 Task: Add an event with the title Lunch and Learn: Effective Time Management and Productivity Strategies, date '2023/12/07', time 7:50 AM to 9:50 AMand add a description: We value the participation and input of all stakeholders, as their engagement is vital to the growth and sustainability of our organization. Join us at the Annual General Meeting and be part of the collaborative effort to shape our organization's future, celebrate achievements, and address challenges head-on. Together, we will continue to build a successful and thriving organization.Select event color  Lavender . Add location for the event as: 789 Thyssen-Bornemisza Museum, Madrid, Spain, logged in from the account softage.5@softage.netand send the event invitation to softage.10@softage.net and softage.3@softage.net. Set a reminder for the event Weekly on Sunday
Action: Mouse moved to (50, 123)
Screenshot: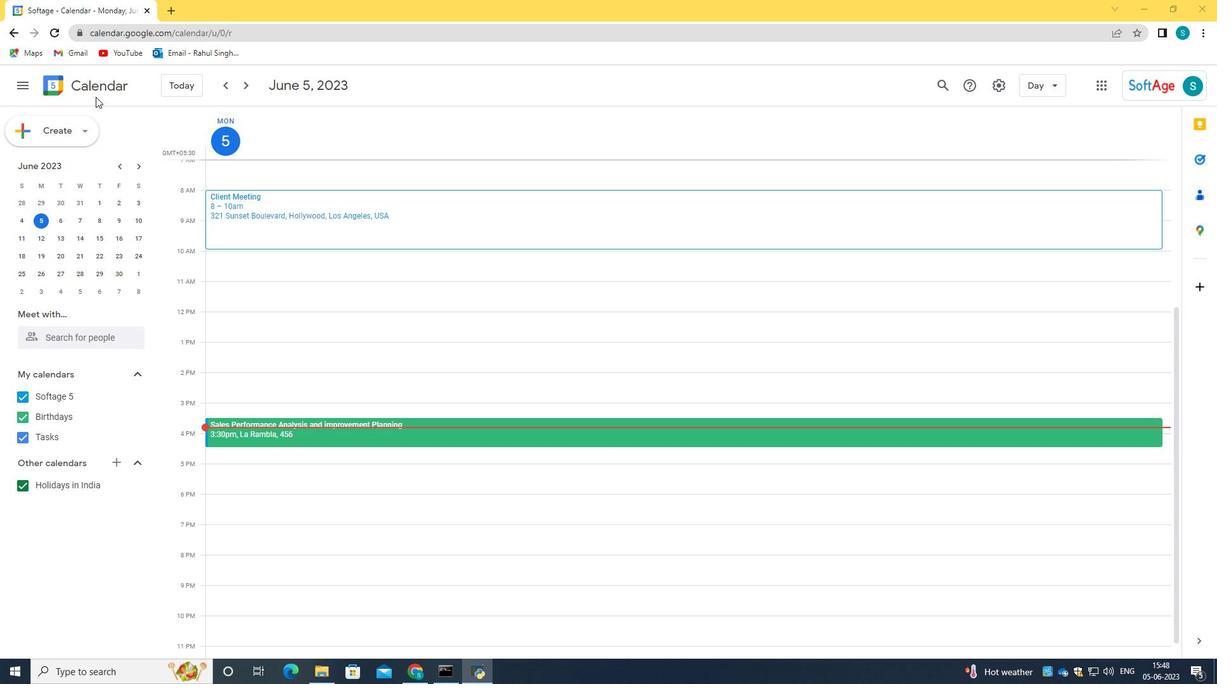 
Action: Mouse pressed left at (50, 123)
Screenshot: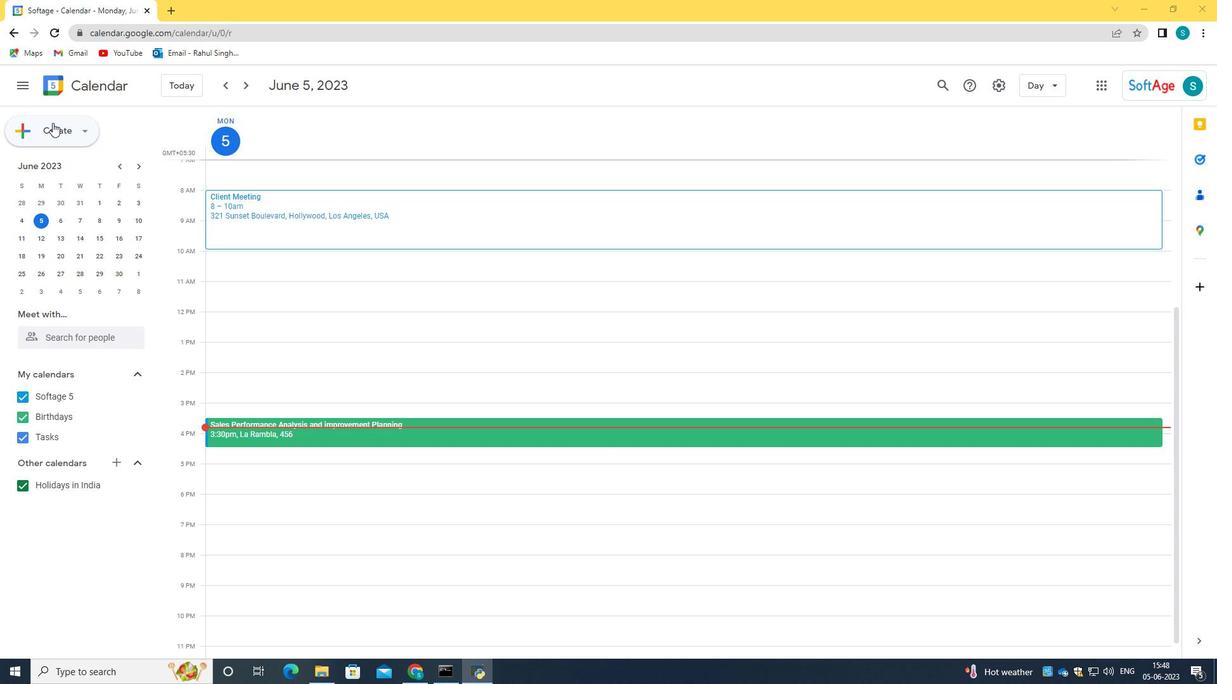 
Action: Mouse moved to (67, 160)
Screenshot: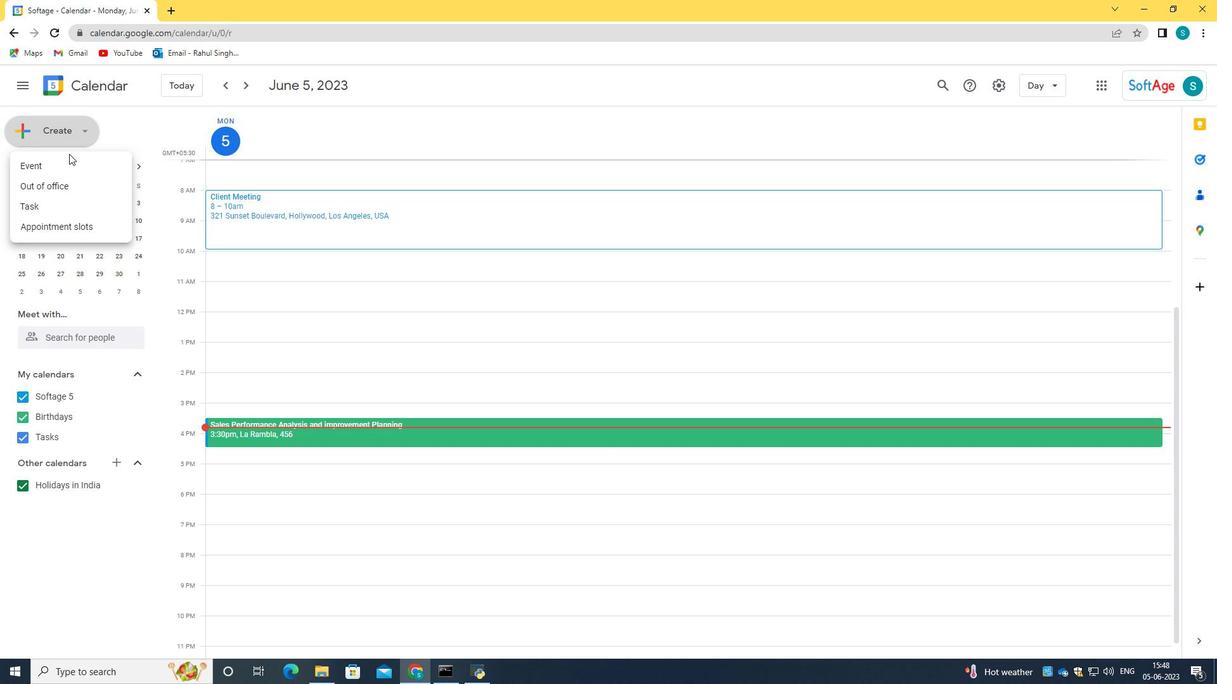 
Action: Mouse pressed left at (67, 160)
Screenshot: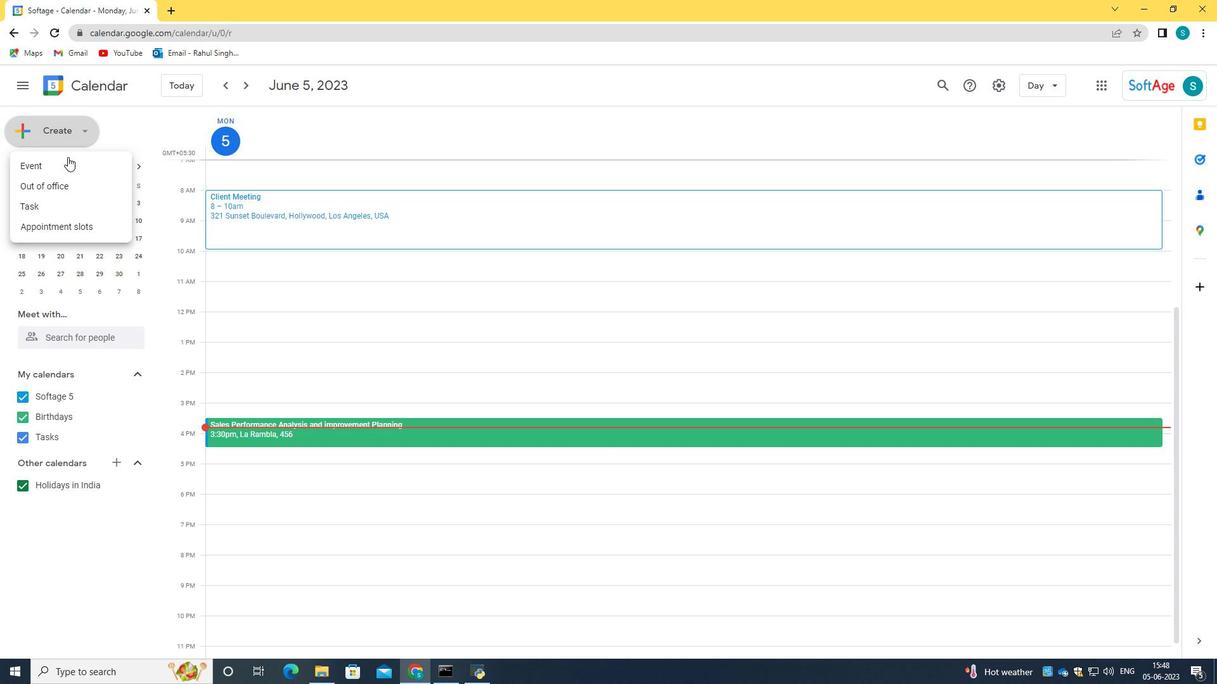 
Action: Mouse moved to (722, 512)
Screenshot: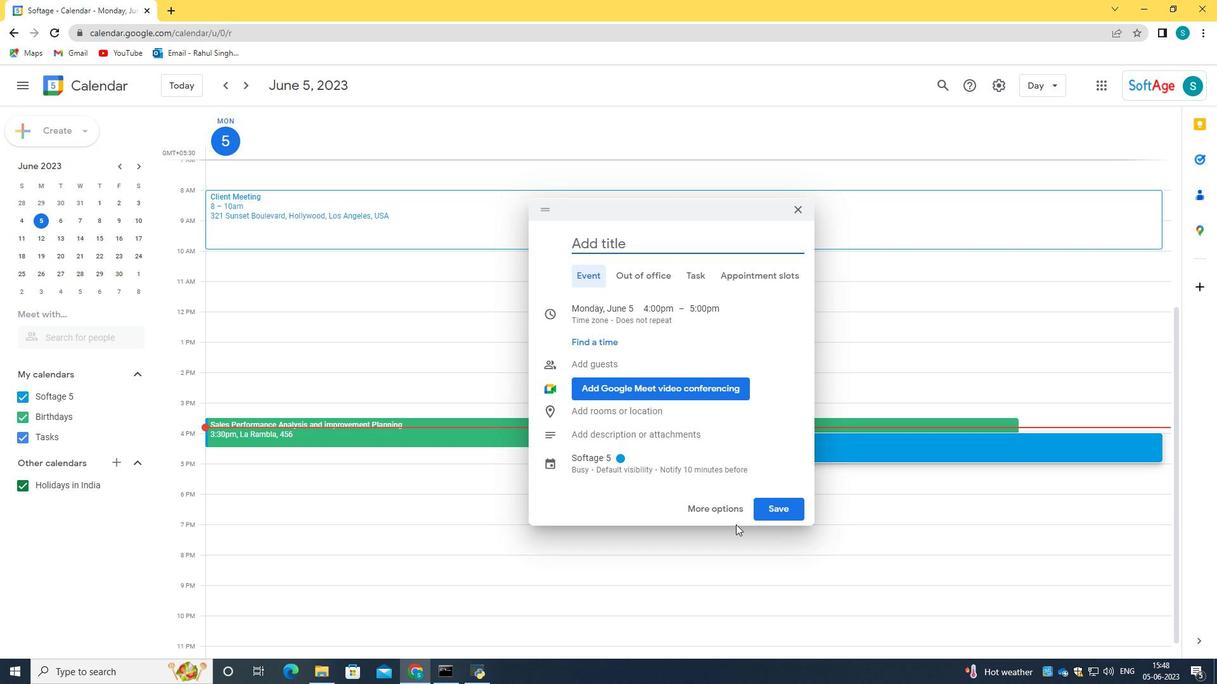 
Action: Mouse pressed left at (722, 512)
Screenshot: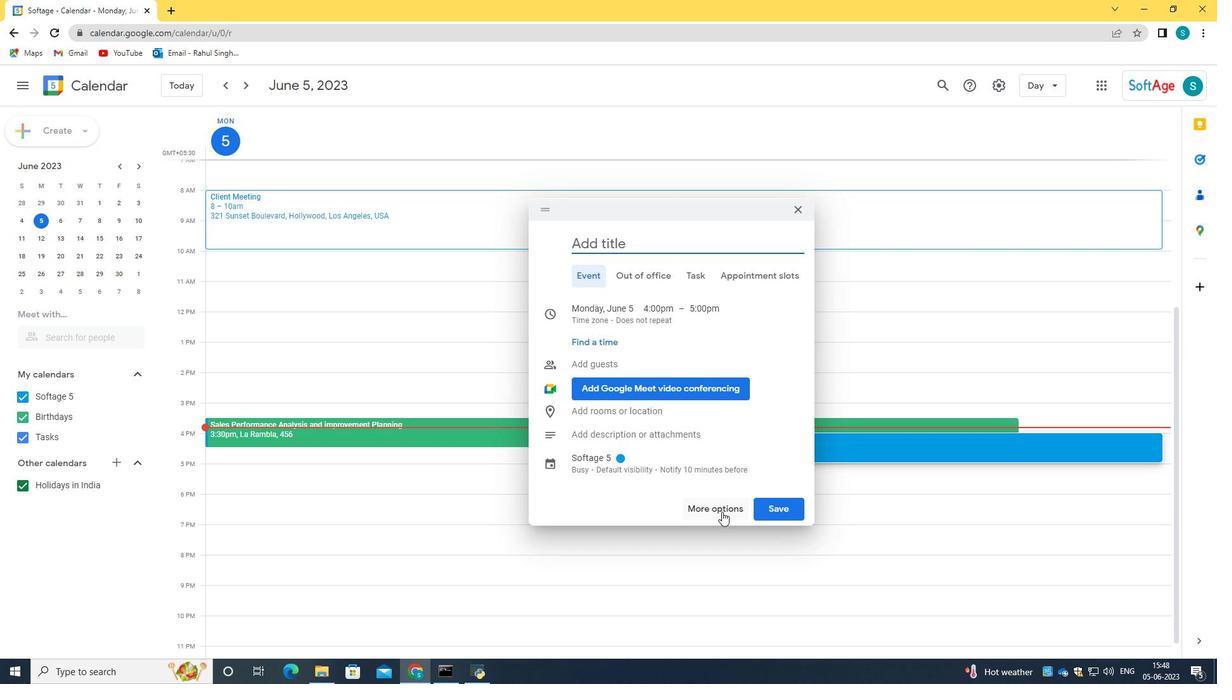 
Action: Mouse moved to (215, 91)
Screenshot: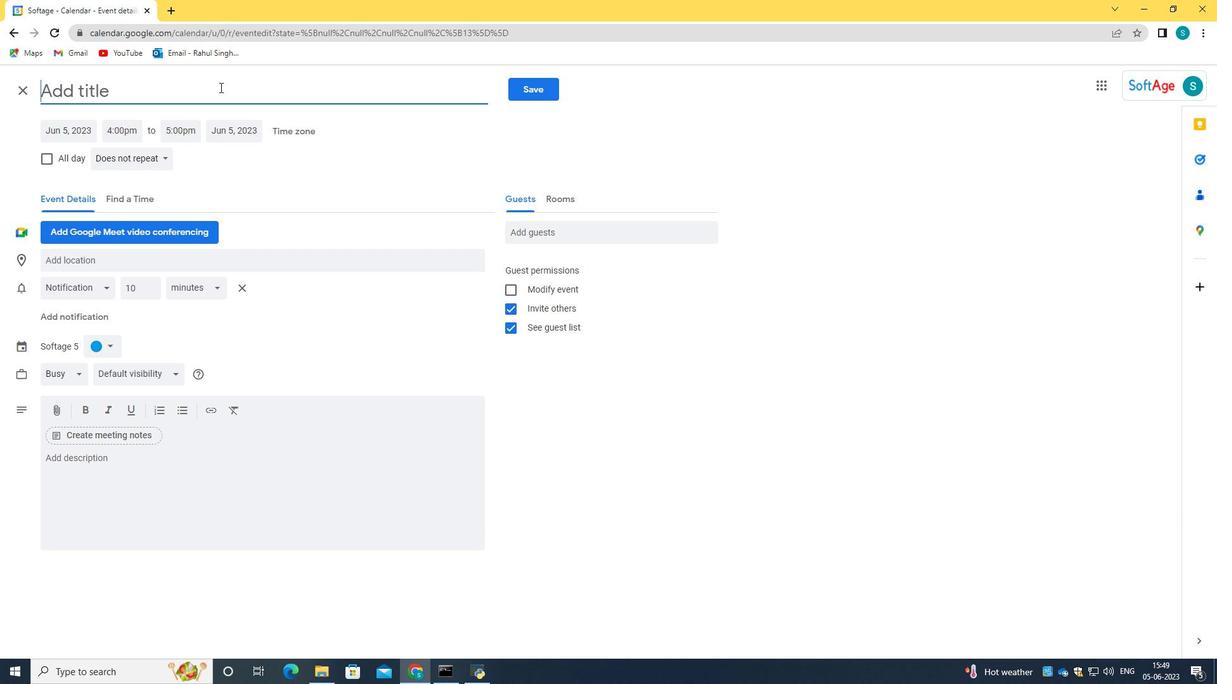 
Action: Mouse pressed left at (215, 91)
Screenshot: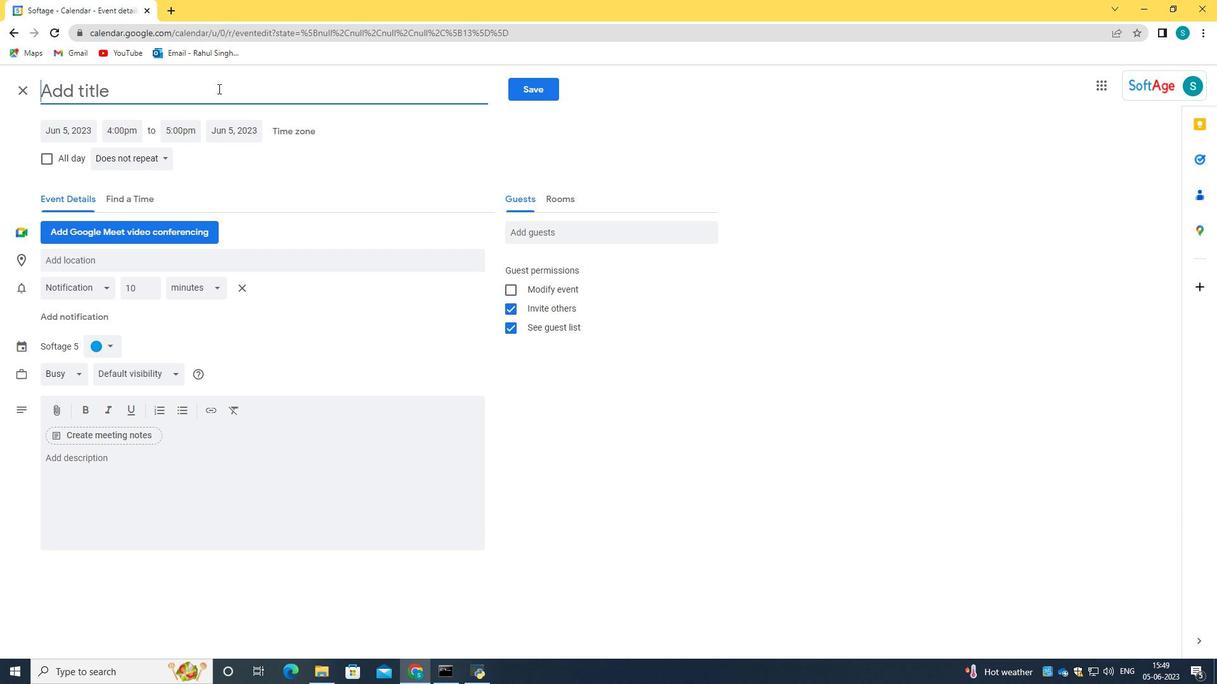 
Action: Key pressed <Key.caps_lock>L<Key.caps_lock>uc<Key.backspace>nch<Key.space>and<Key.space><Key.caps_lock>L<Key.caps_lock>earn<Key.shift_r>:<Key.space><Key.caps_lock>E<Key.caps_lock>ffectivre<Key.space><Key.backspace><Key.backspace><Key.backspace>e<Key.space><Key.caps_lock>T<Key.caps_lock>ime<Key.space><Key.caps_lock>M<Key.caps_lock>anagement<Key.space>and<Key.space><Key.caps_lock>P<Key.caps_lock>roductivity<Key.space><Key.caps_lock>S<Key.caps_lock>trategies
Screenshot: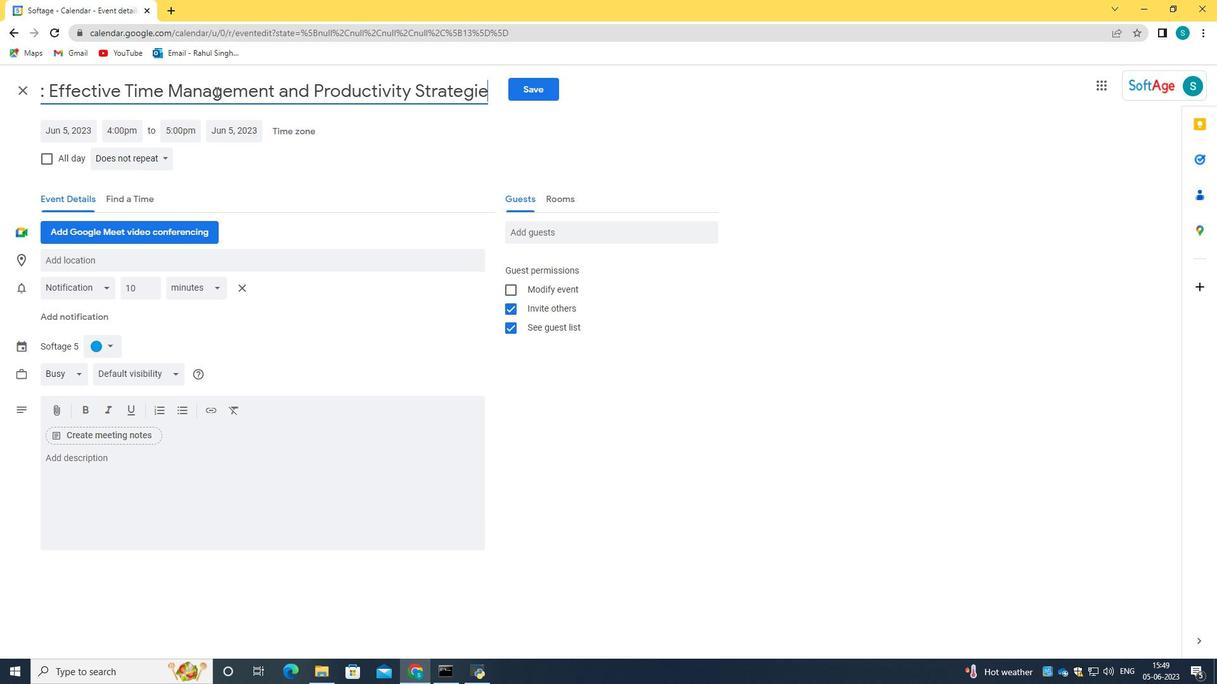 
Action: Mouse moved to (69, 131)
Screenshot: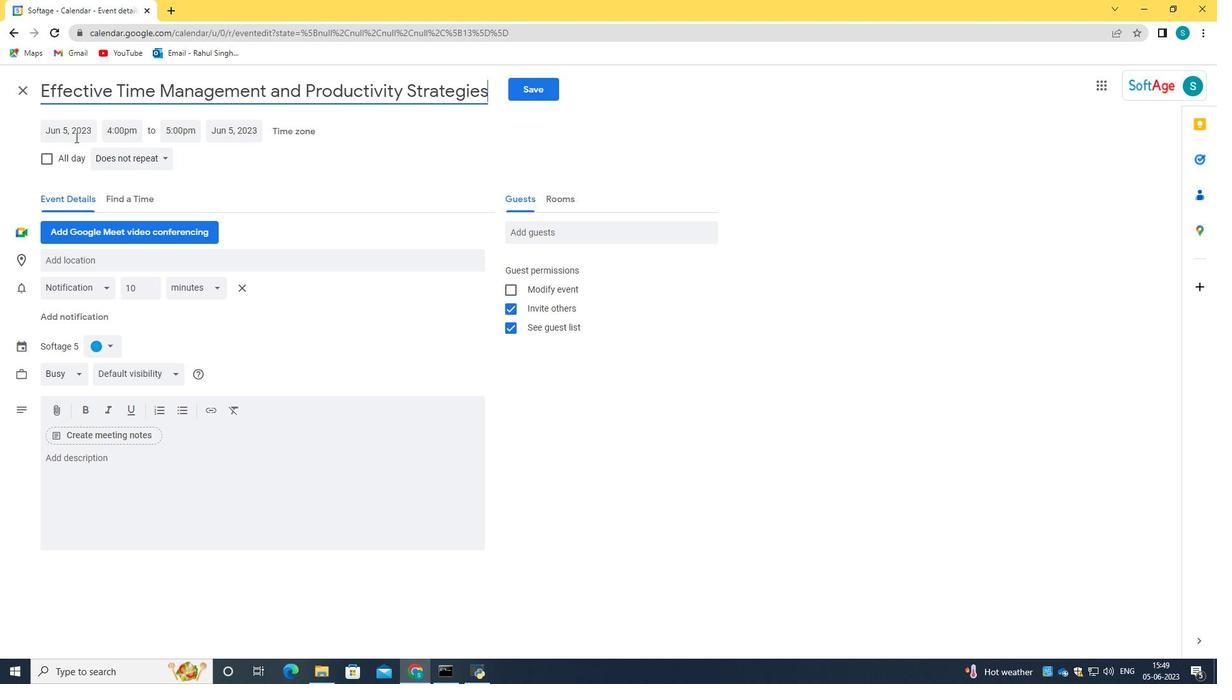 
Action: Mouse pressed left at (69, 131)
Screenshot: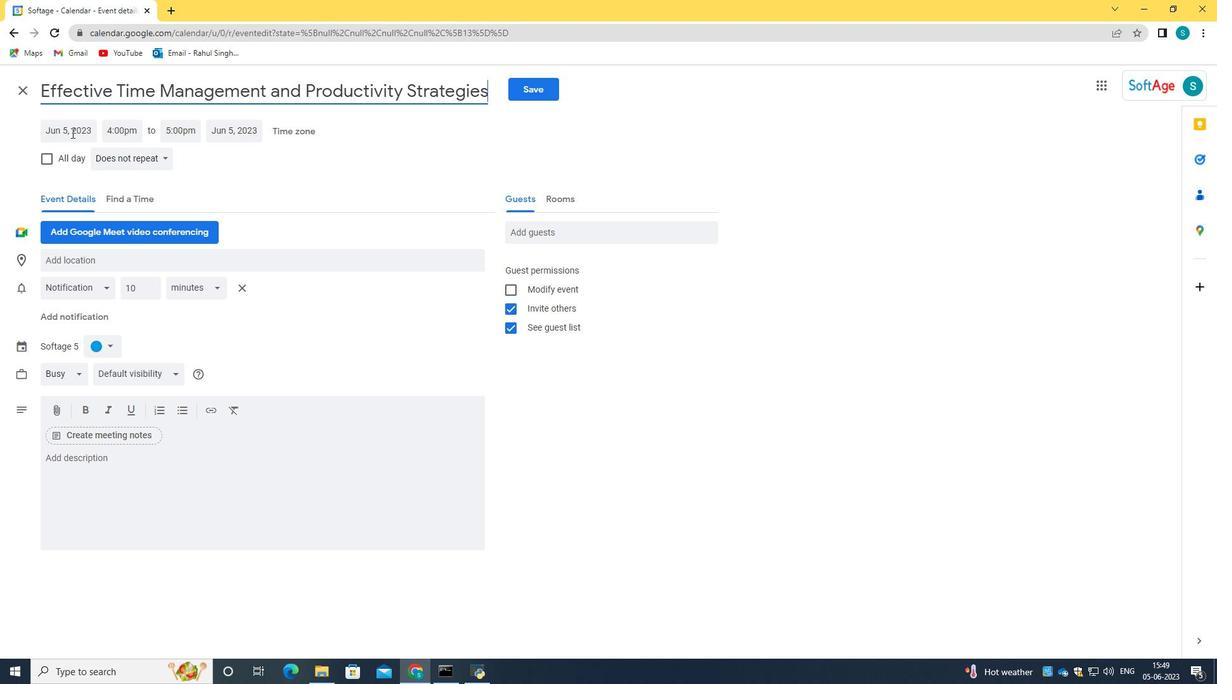
Action: Key pressed 2023/12/07<Key.tab>07<Key.shift_r>:50<Key.space>am<Key.tab>9<Key.shift_r>:50<Key.space>am
Screenshot: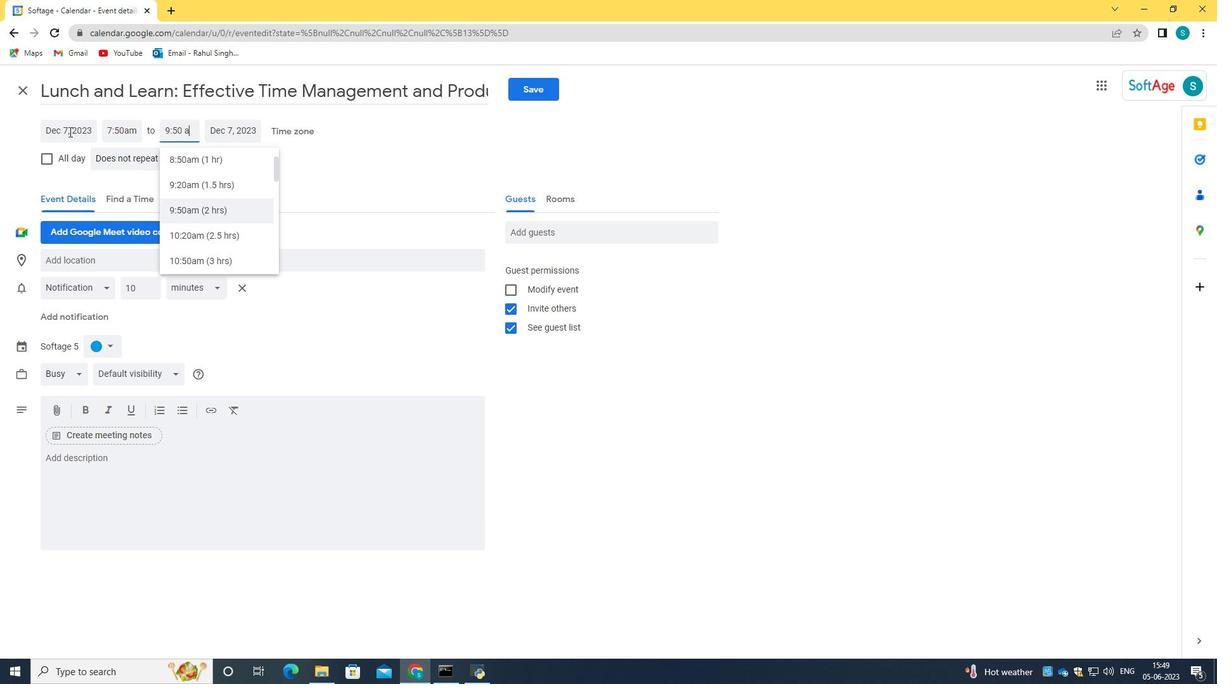 
Action: Mouse moved to (182, 209)
Screenshot: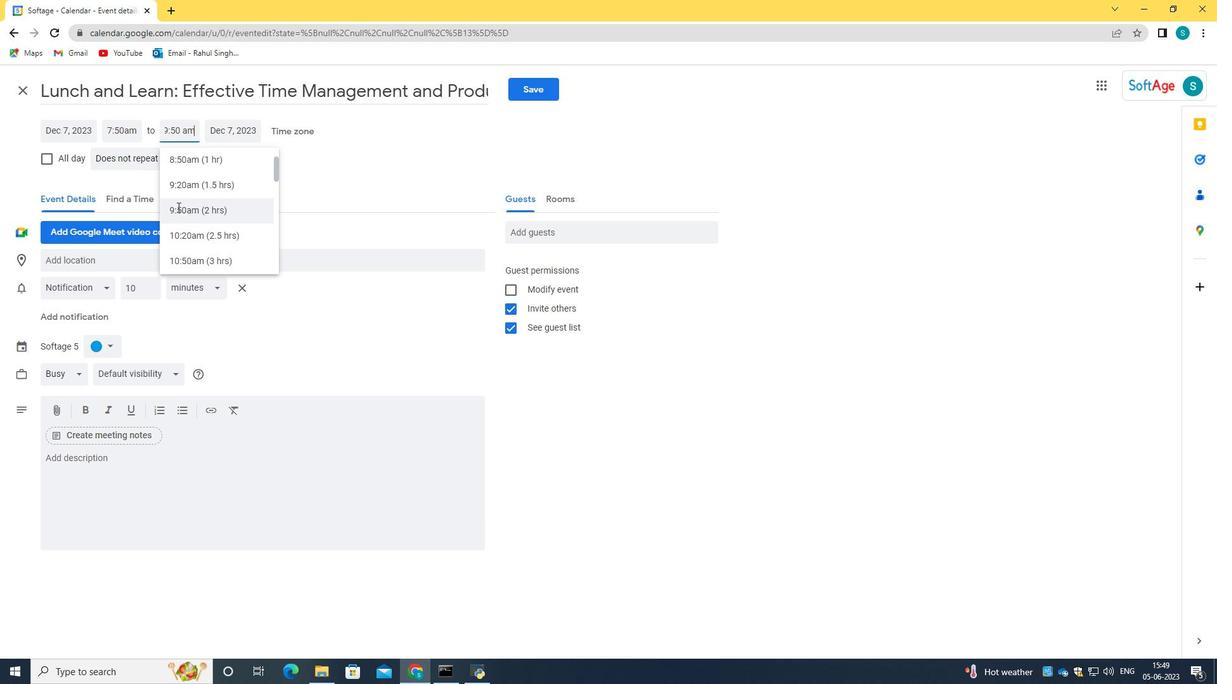 
Action: Mouse pressed left at (182, 209)
Screenshot: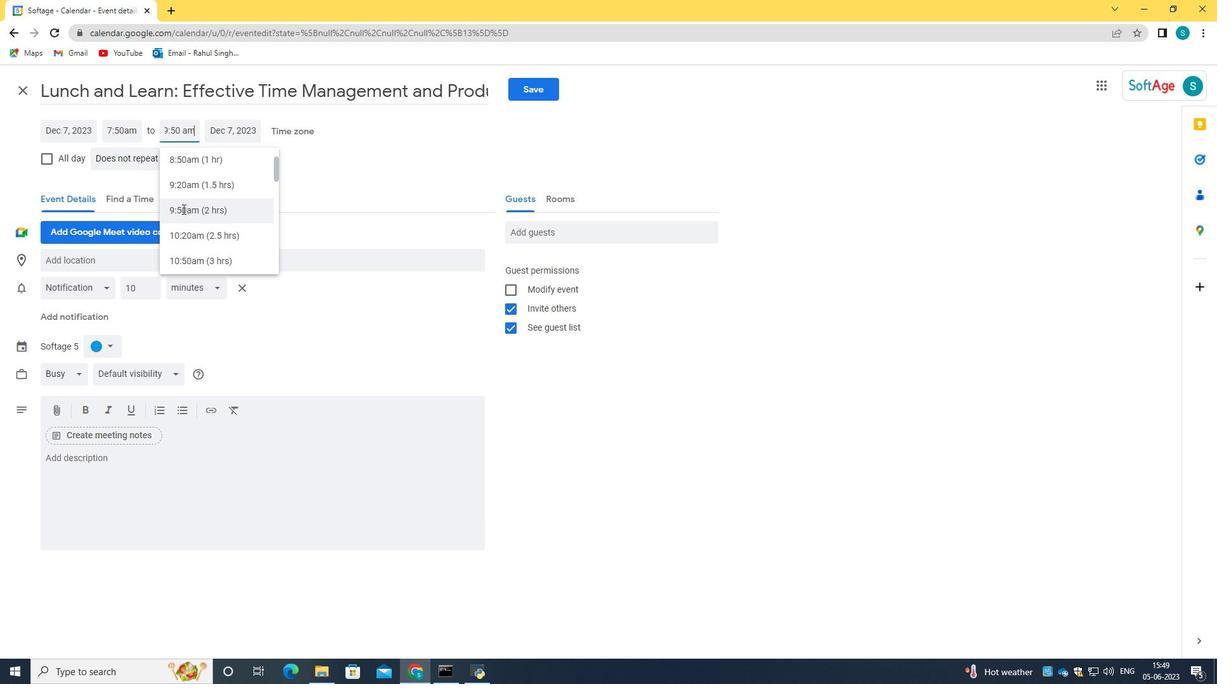 
Action: Mouse moved to (175, 487)
Screenshot: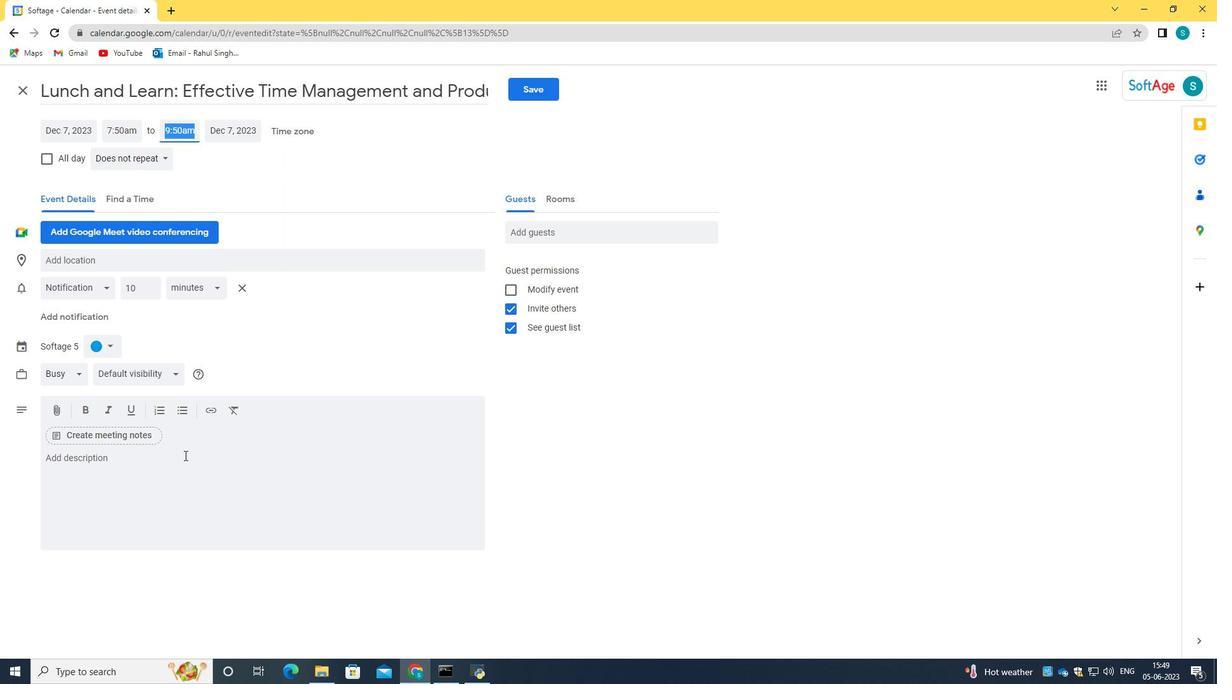 
Action: Mouse pressed left at (175, 487)
Screenshot: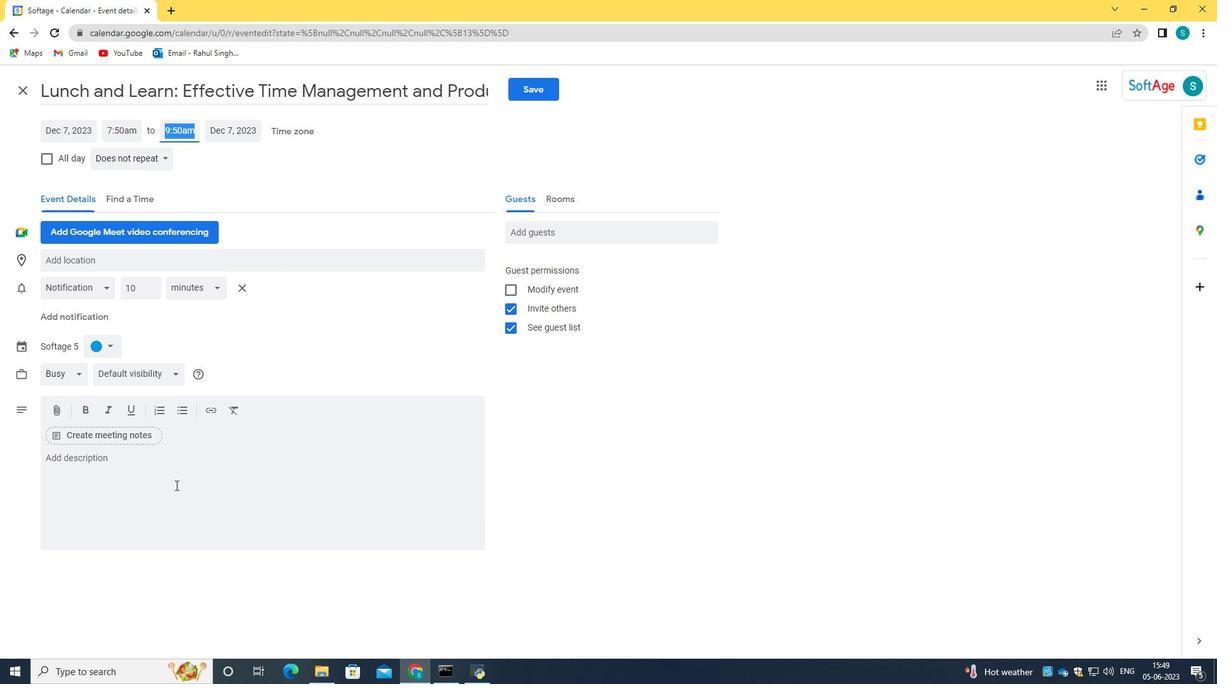 
Action: Key pressed w<Key.caps_lock><Key.backspace>W<Key.caps_lock>e<Key.space>valut<Key.space>t<Key.backspace><Key.backspace><Key.backspace>e<Key.space>the<Key.space>participation<Key.space>and<Key.space>inf<Key.backspace>put<Key.space>of<Key.space>all<Key.space>stakeholdre<Key.backspace><Key.backspace>ers,<Key.space>as<Key.space>their<Key.space>engagement<Key.space>is<Key.space>vital<Key.space>to<Key.space>the<Key.space>grownt<Key.backspace><Key.backspace>th<Key.space>and<Key.space>sustainability<Key.space>of<Key.space>our<Key.space>otgano<Key.backspace><Key.backspace><Key.backspace><Key.backspace><Key.backspace>rga<Key.backspace>anization.<Key.space><Key.caps_lock>J<Key.caps_lock>oin<Key.space>us<Key.space>at<Key.space>the<Key.space><Key.caps_lock>A<Key.caps_lock>nnual<Key.space><Key.caps_lock>G<Key.caps_lock>enral<Key.space><Key.caps_lock>M<Key.backspace><Key.backspace><Key.backspace><Key.backspace><Key.backspace>ERAL<Key.space><Key.caps_lock>m<Key.caps_lock><Key.backspace><Key.backspace><Key.backspace><Key.backspace><Key.backspace><Key.backspace><Key.backspace><Key.backspace><Key.backspace>G<Key.caps_lock>eneral<Key.space>m<Key.caps_lock><Key.caps_lock><Key.backspace><Key.caps_lock>M<Key.caps_lock>eeting<Key.space>and<Key.space>be<Key.space>part<Key.space>of<Key.space>the<Key.space>collaborative<Key.space>efforts<Key.space>to<Key.space>shape<Key.space>our<Key.space>organization's<Key.backspace><Key.shift_r>"s<Key.space><Key.backspace><Key.backspace><Key.backspace>s<Key.space>furt<Key.backspace><Key.backspace>ture,<Key.space>celebrate<Key.space>achiev<Key.backspace><Key.backspace>evements,<Key.space>and<Key.space>address<Key.space>challenges<Key.space>hand-on.<Key.space><Key.caps_lock>T<Key.caps_lock>ogether<Key.space>,<Key.space>we<Key.space>will<Key.space>continur<Key.backspace>e<Key.space>to<Key.space>build<Key.space>a<Key.space>successful<Key.space>and<Key.space>l<Key.backspace>thriving<Key.space>organization<Key.space><Key.backspace>.
Screenshot: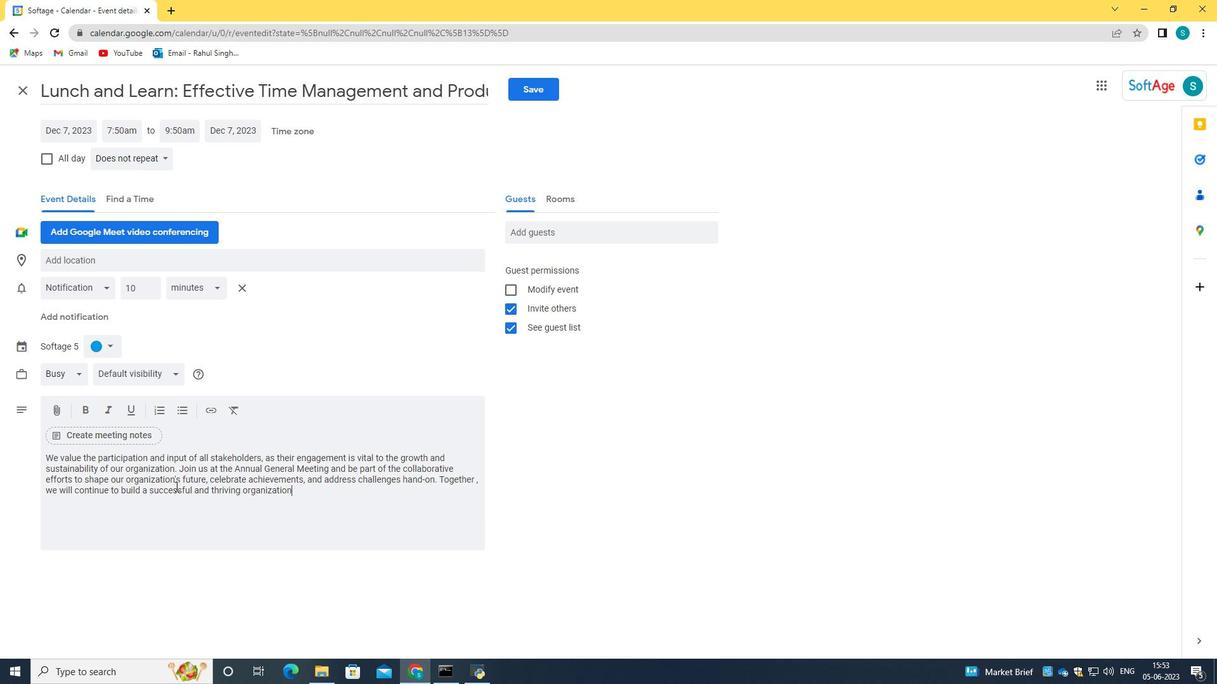 
Action: Mouse moved to (107, 342)
Screenshot: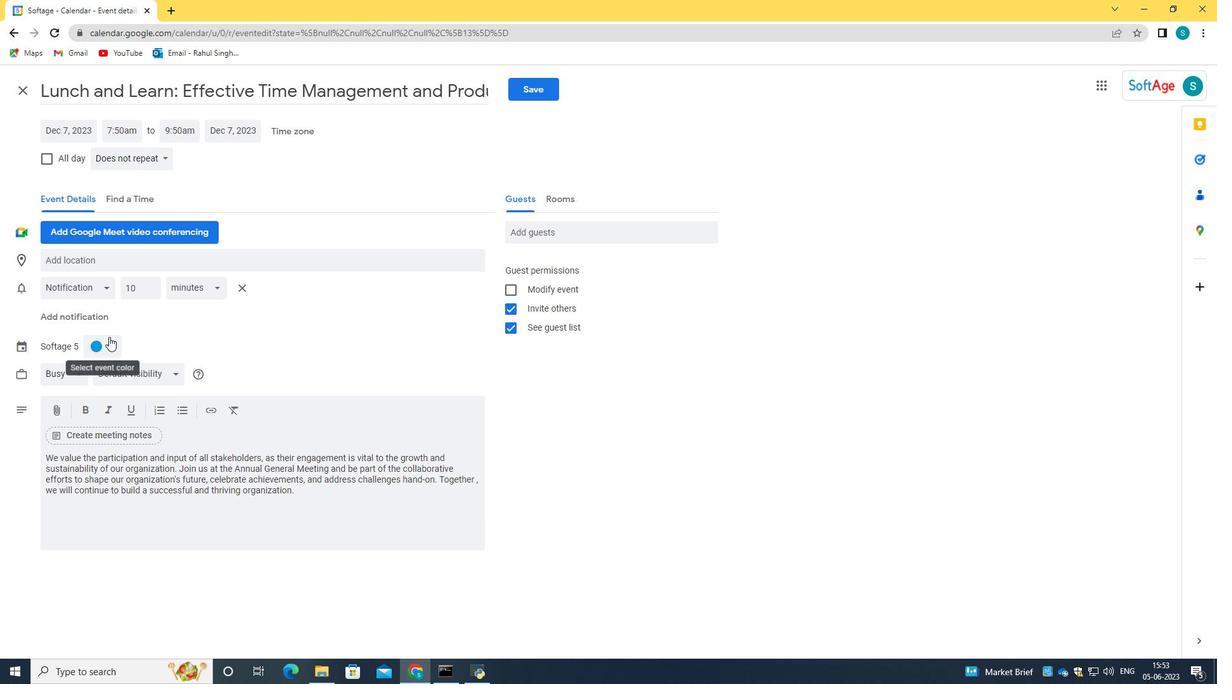 
Action: Mouse pressed left at (107, 342)
Screenshot: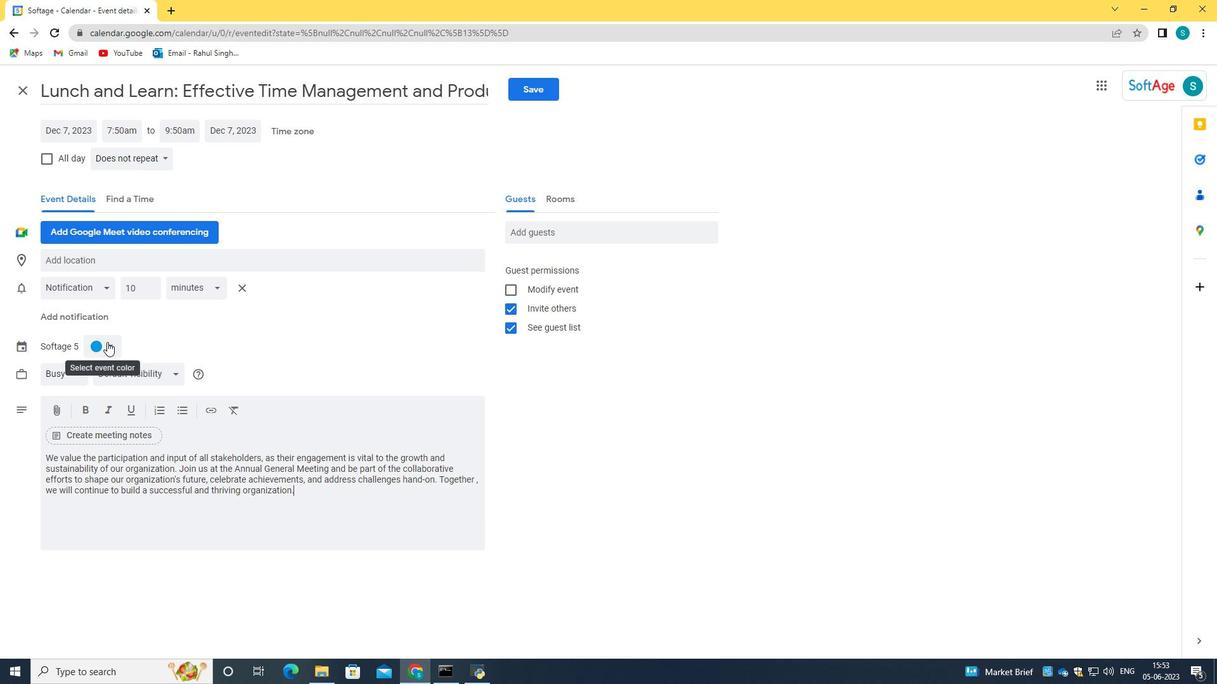 
Action: Mouse moved to (95, 405)
Screenshot: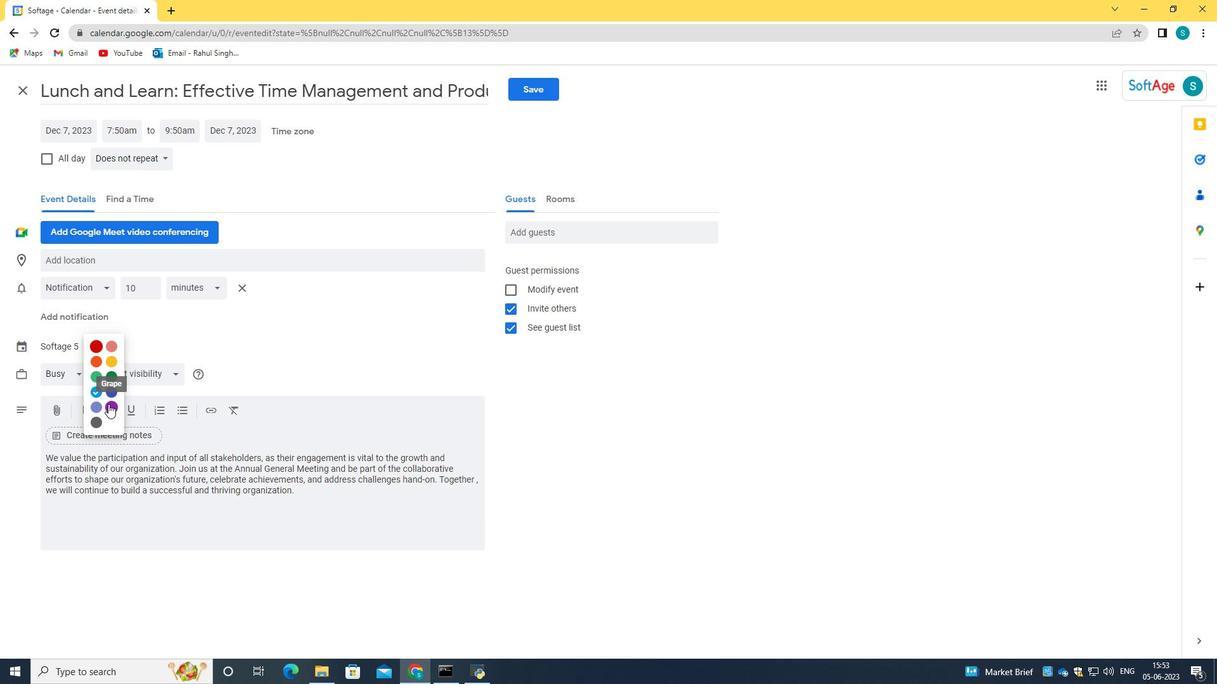 
Action: Mouse pressed left at (95, 405)
Screenshot: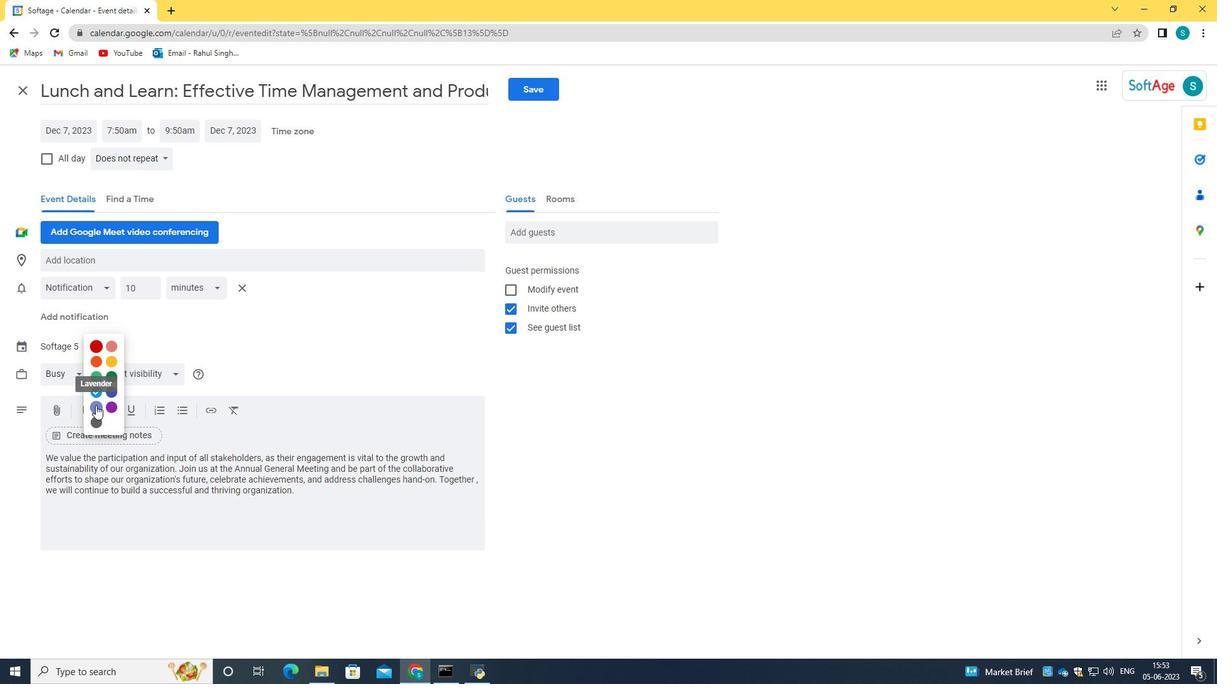 
Action: Mouse moved to (116, 260)
Screenshot: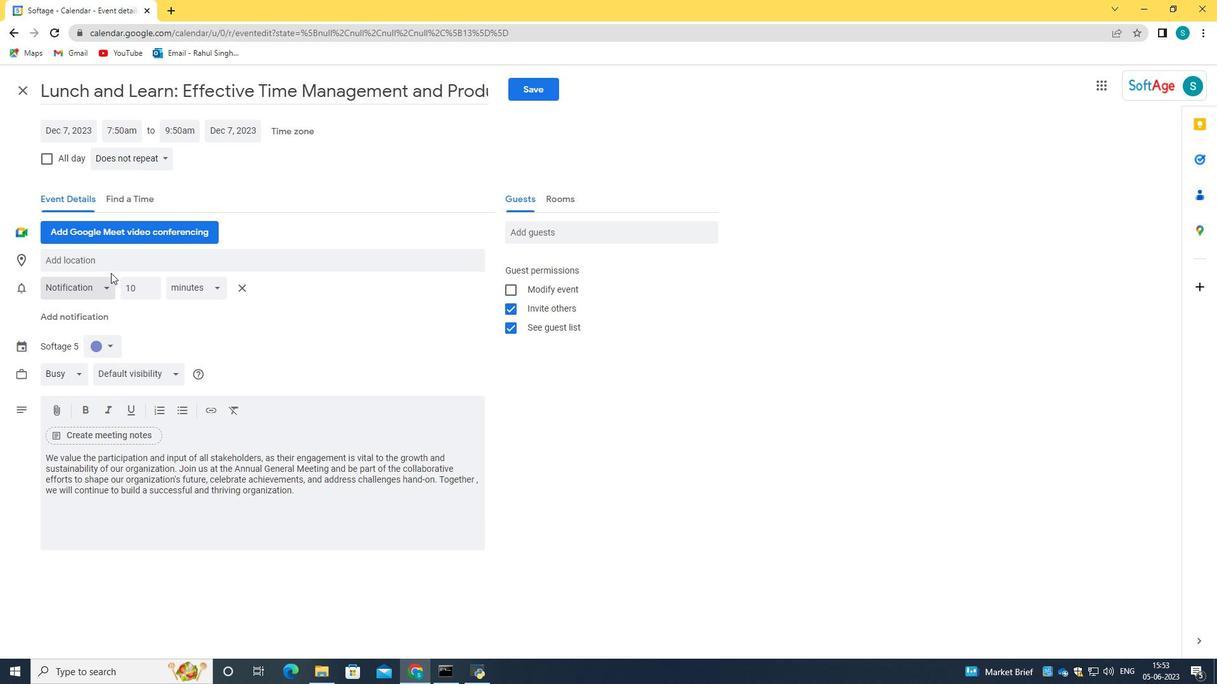 
Action: Mouse pressed left at (116, 260)
Screenshot: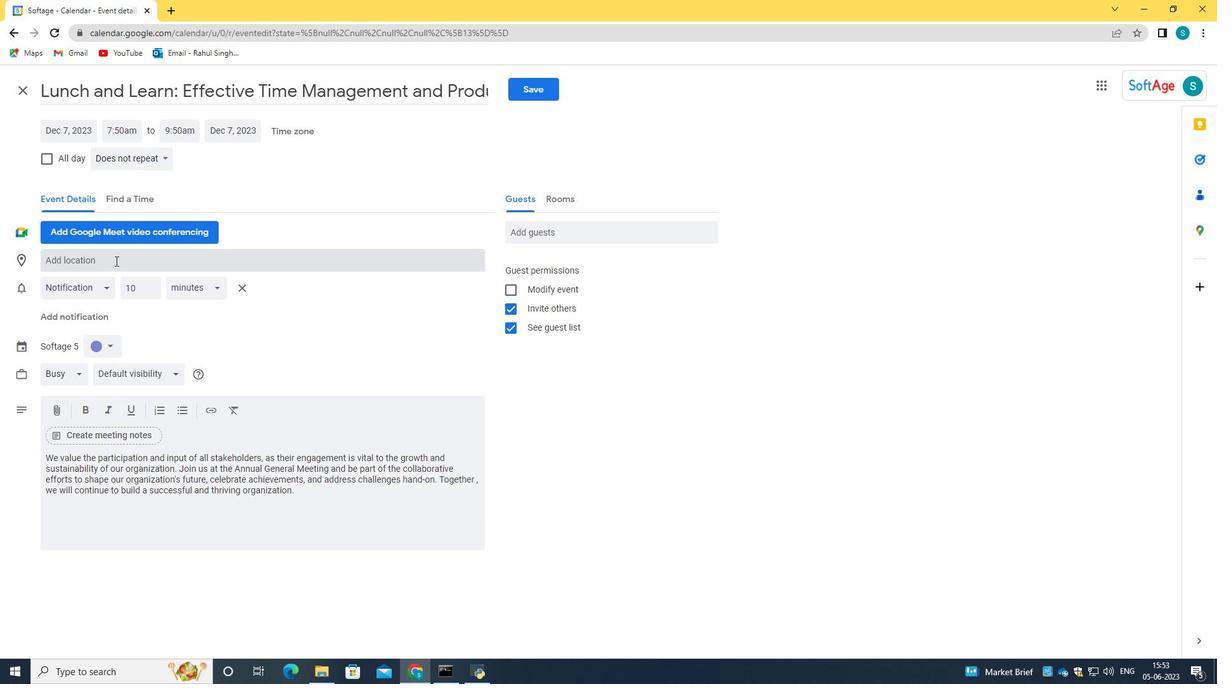 
Action: Key pressed 789<Key.space><Key.caps_lock>T<Key.caps_lock>hyssen-<Key.caps_lock>B<Key.caps_lock>ornemisza<Key.space><Key.caps_lock>M<Key.caps_lock>useum,<Key.space><Key.caps_lock>M<Key.caps_lock>adrid,<Key.space><Key.caps_lock>S<Key.caps_lock>pain
Screenshot: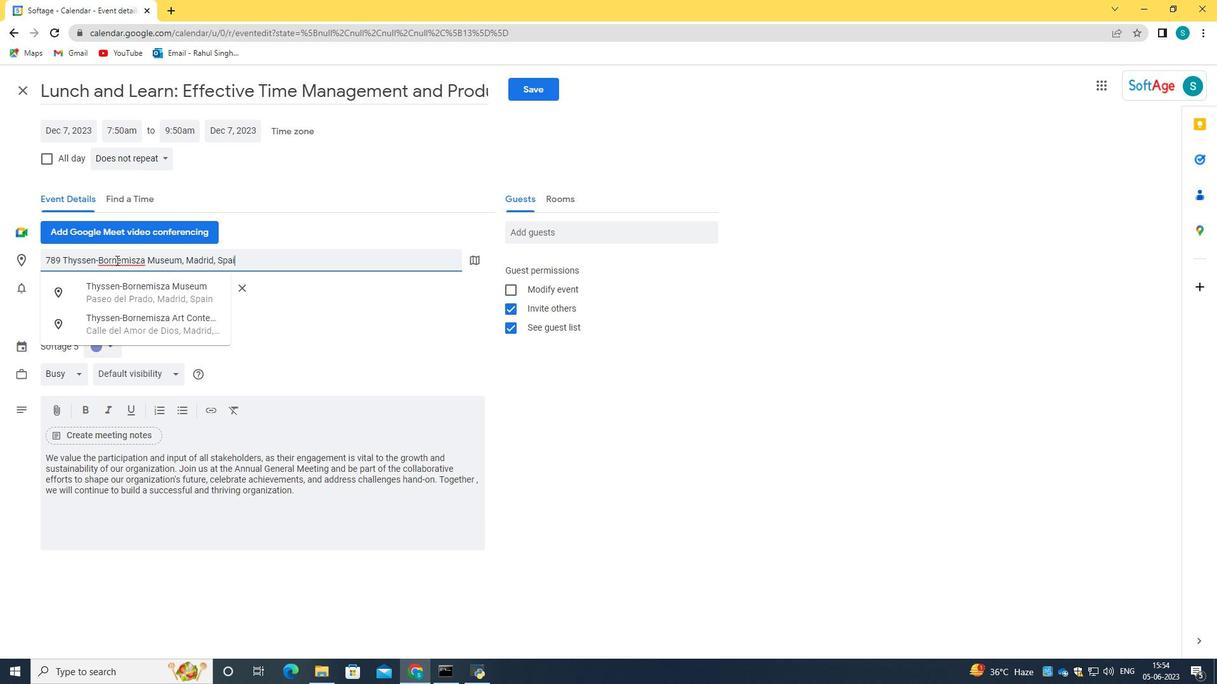 
Action: Mouse moved to (128, 261)
Screenshot: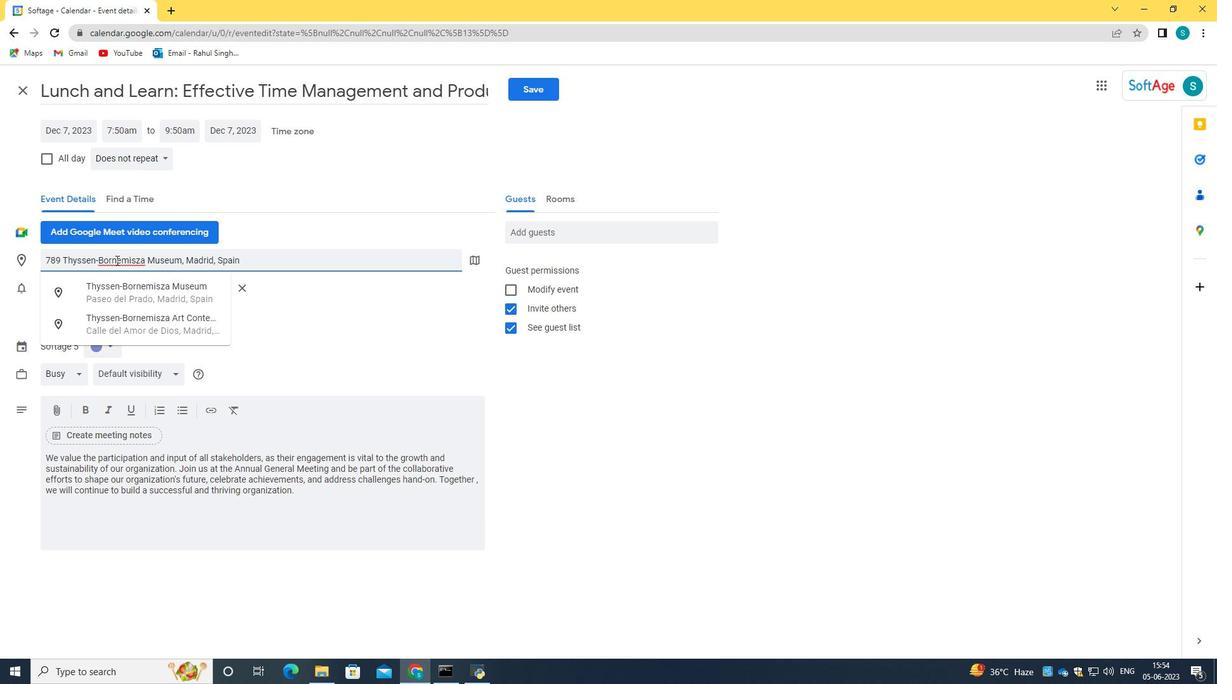 
Action: Key pressed <Key.enter>
Screenshot: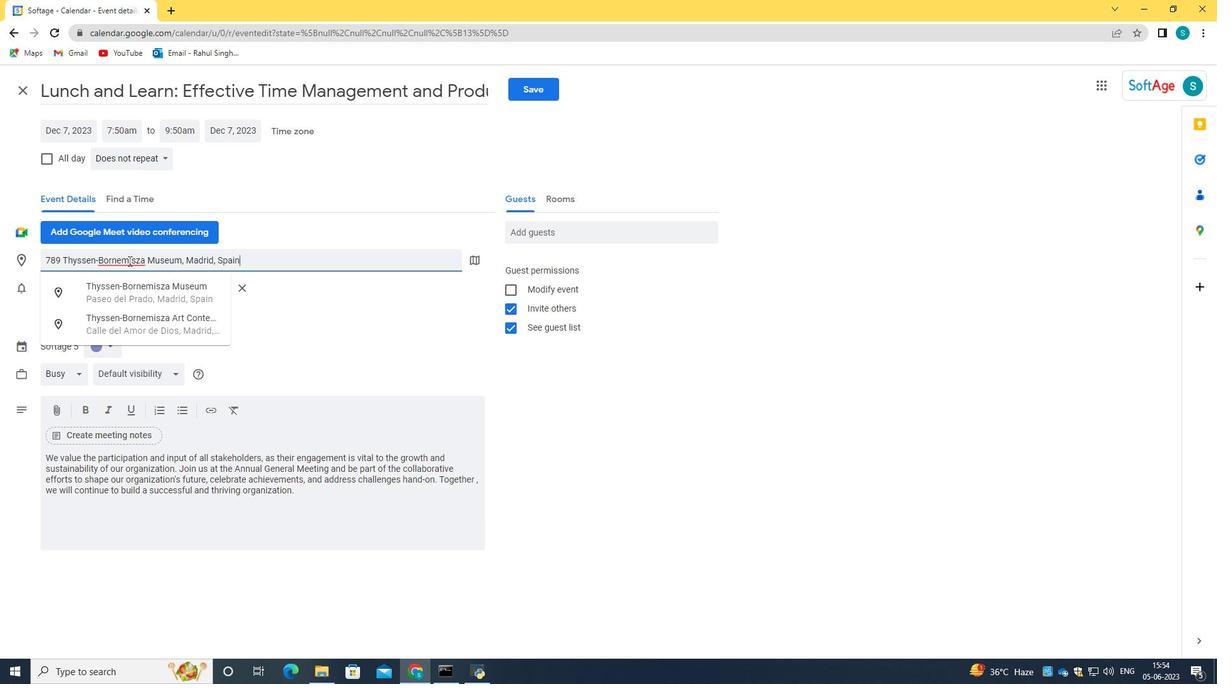 
Action: Mouse moved to (540, 234)
Screenshot: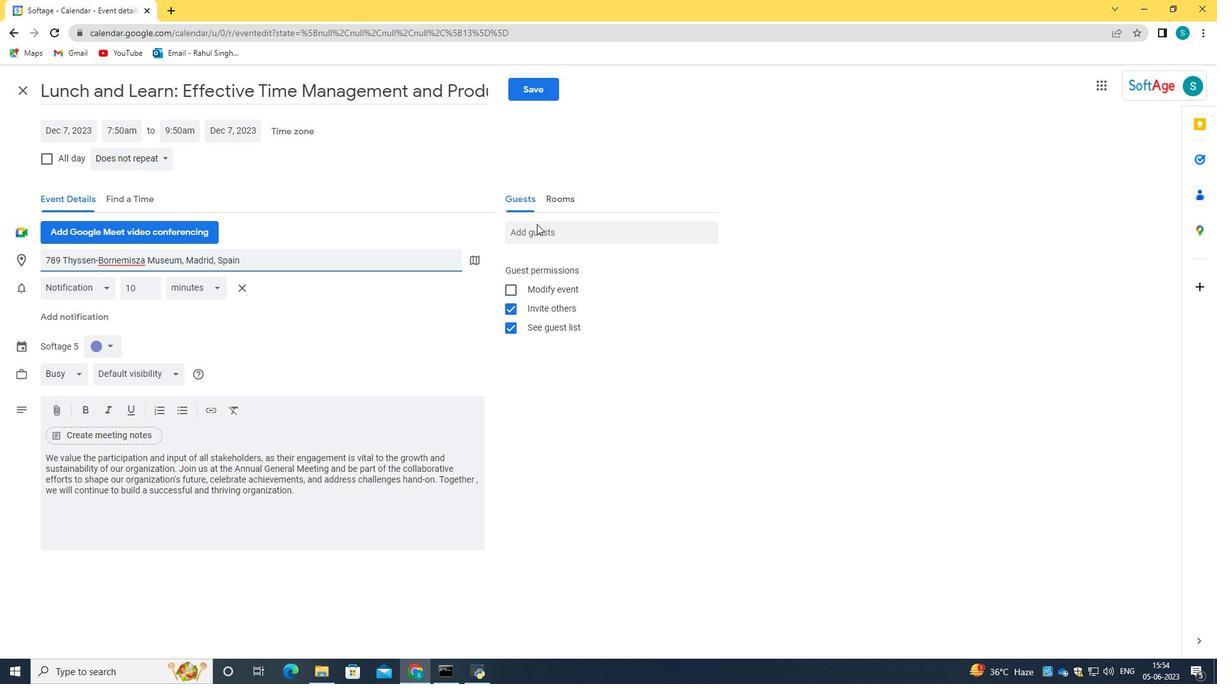 
Action: Mouse pressed left at (540, 234)
Screenshot: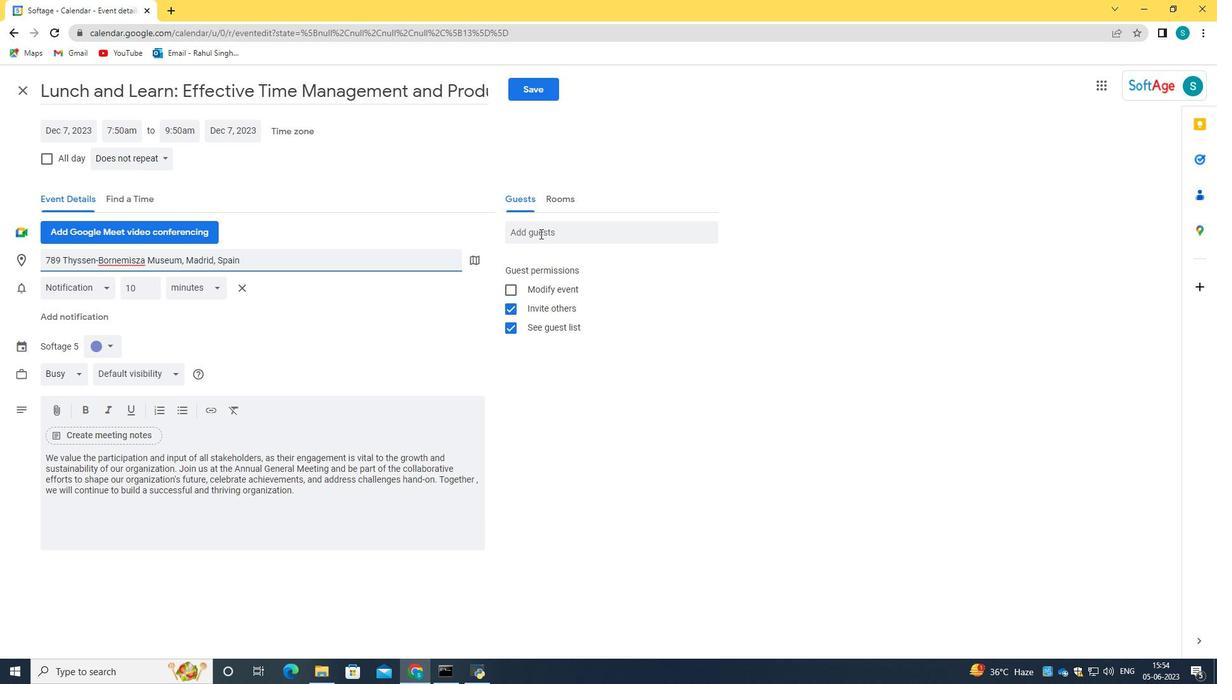 
Action: Key pressed softage.10<Key.shift>@softage.net<Key.tab>softage.3<Key.shift>@softage/<Key.backspace>.net
Screenshot: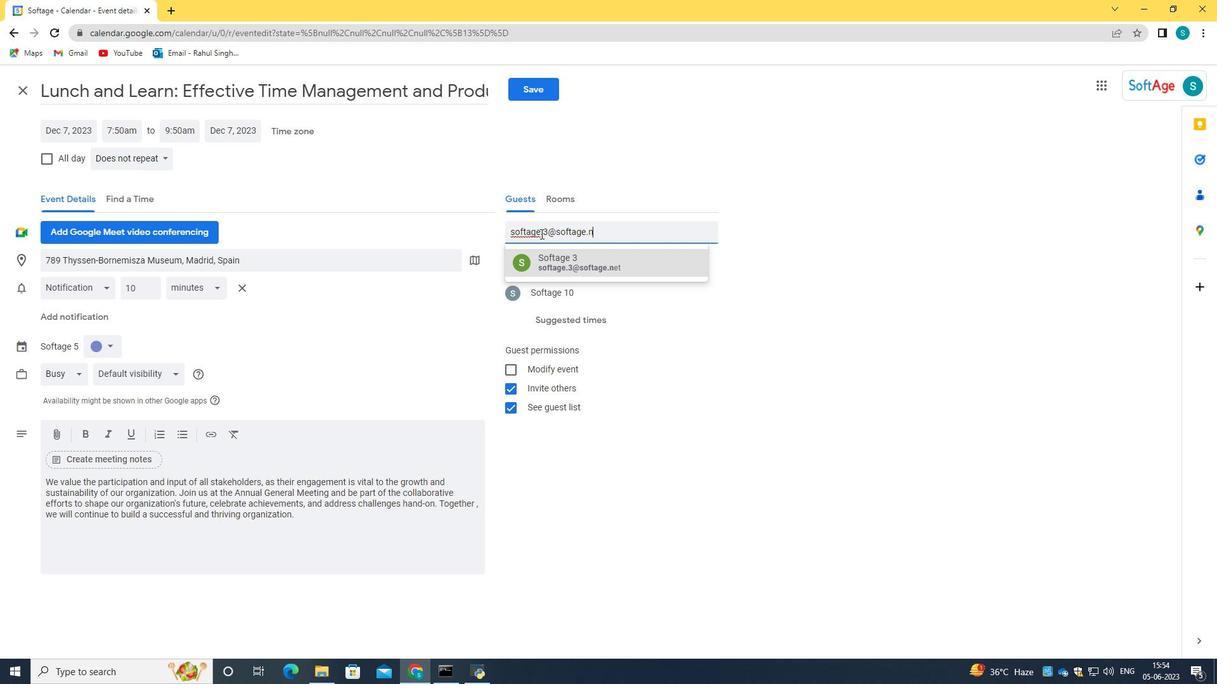 
Action: Mouse moved to (556, 256)
Screenshot: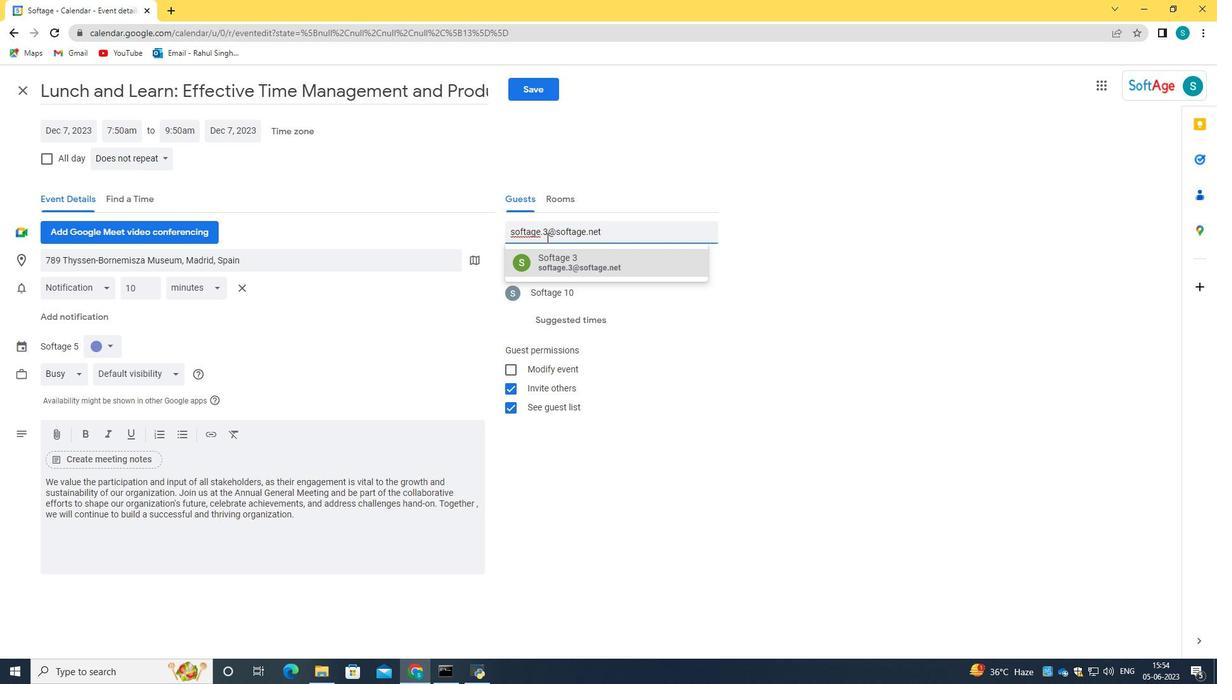 
Action: Mouse pressed left at (556, 256)
Screenshot: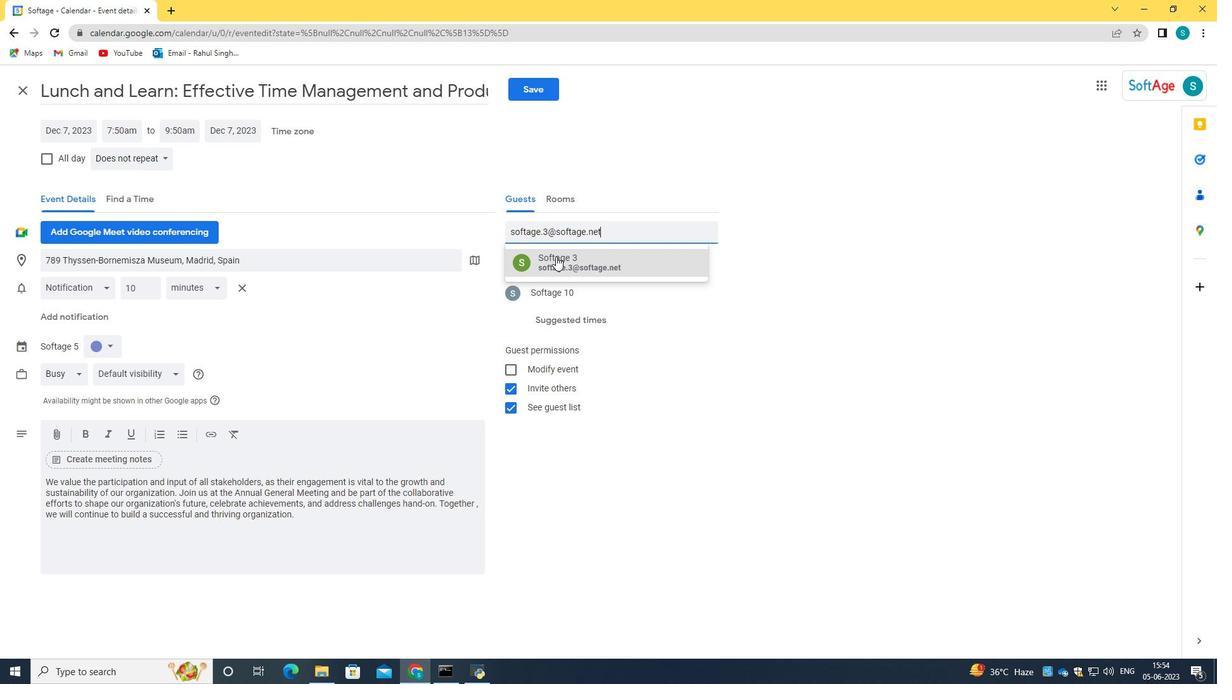 
Action: Mouse moved to (155, 159)
Screenshot: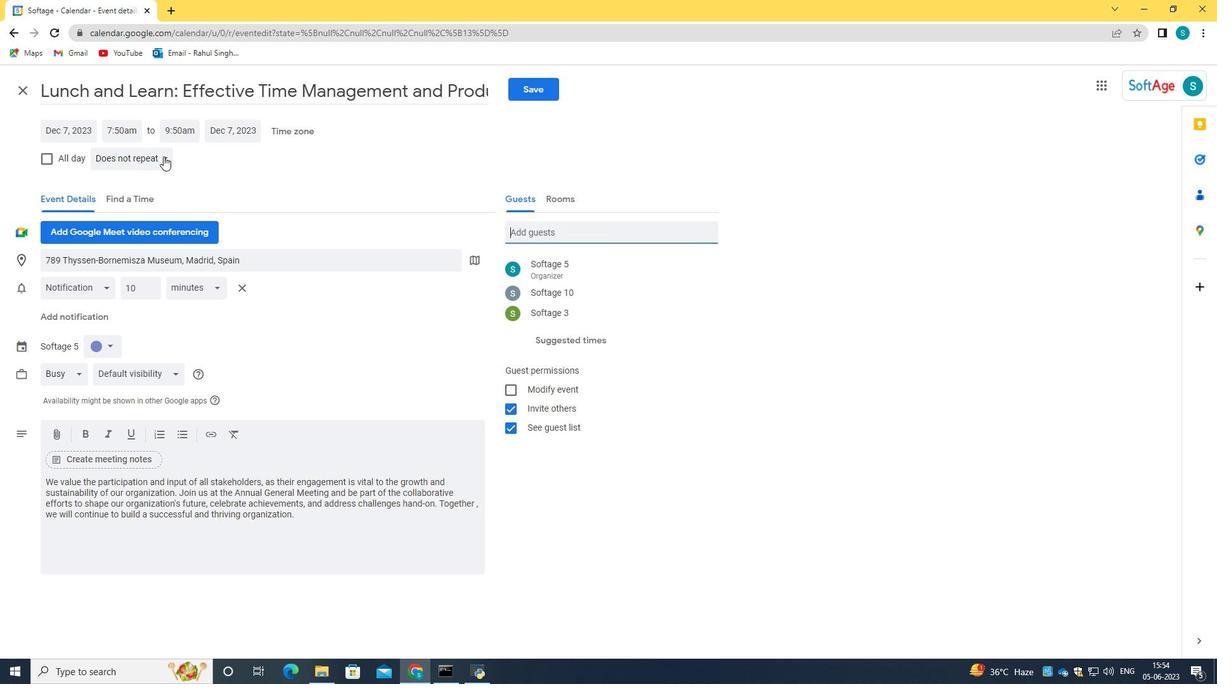 
Action: Mouse pressed left at (155, 159)
Screenshot: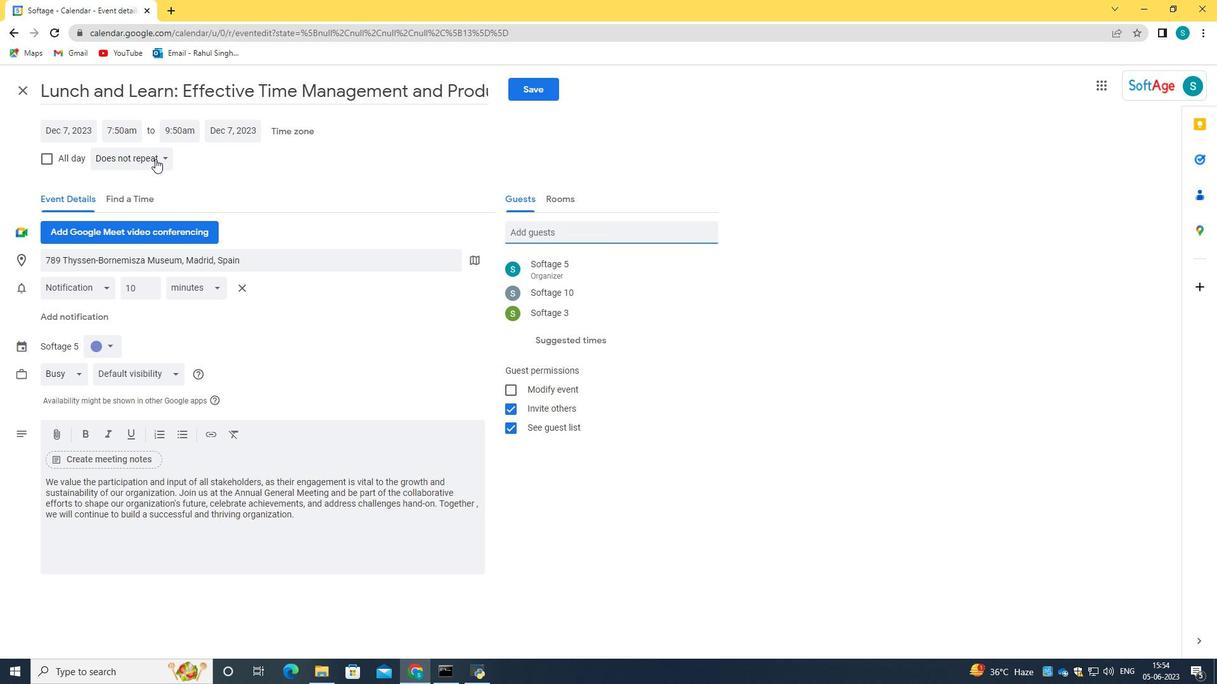 
Action: Mouse moved to (150, 292)
Screenshot: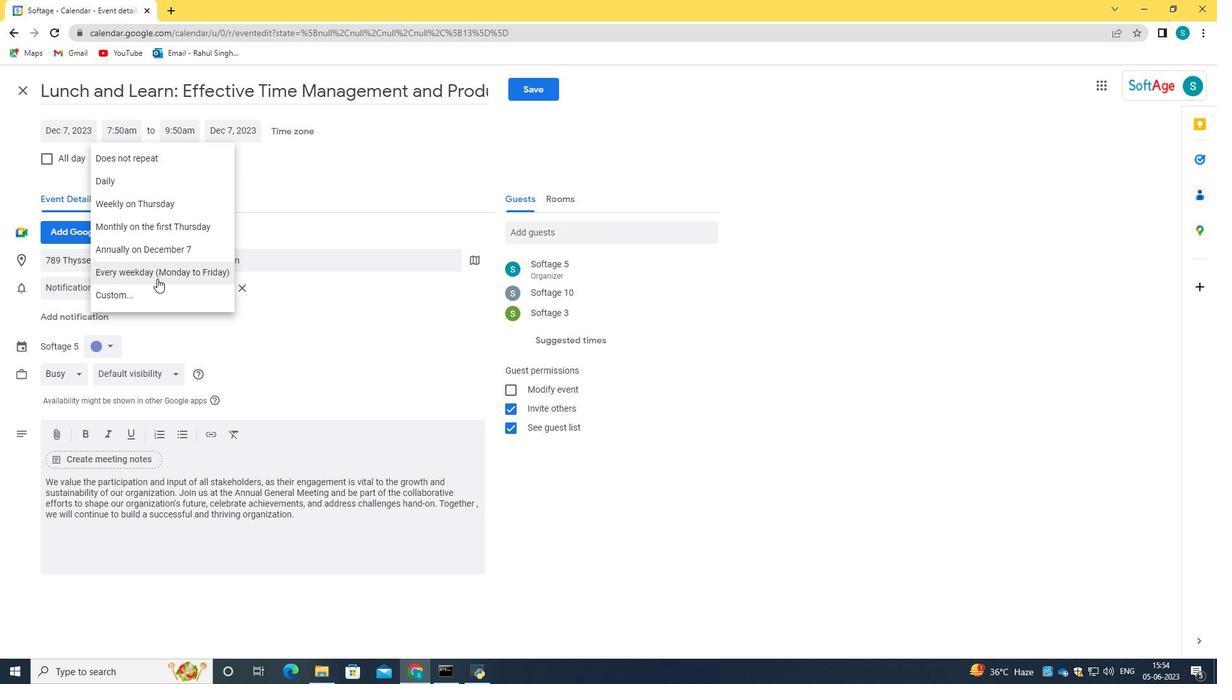 
Action: Mouse pressed left at (150, 292)
Screenshot: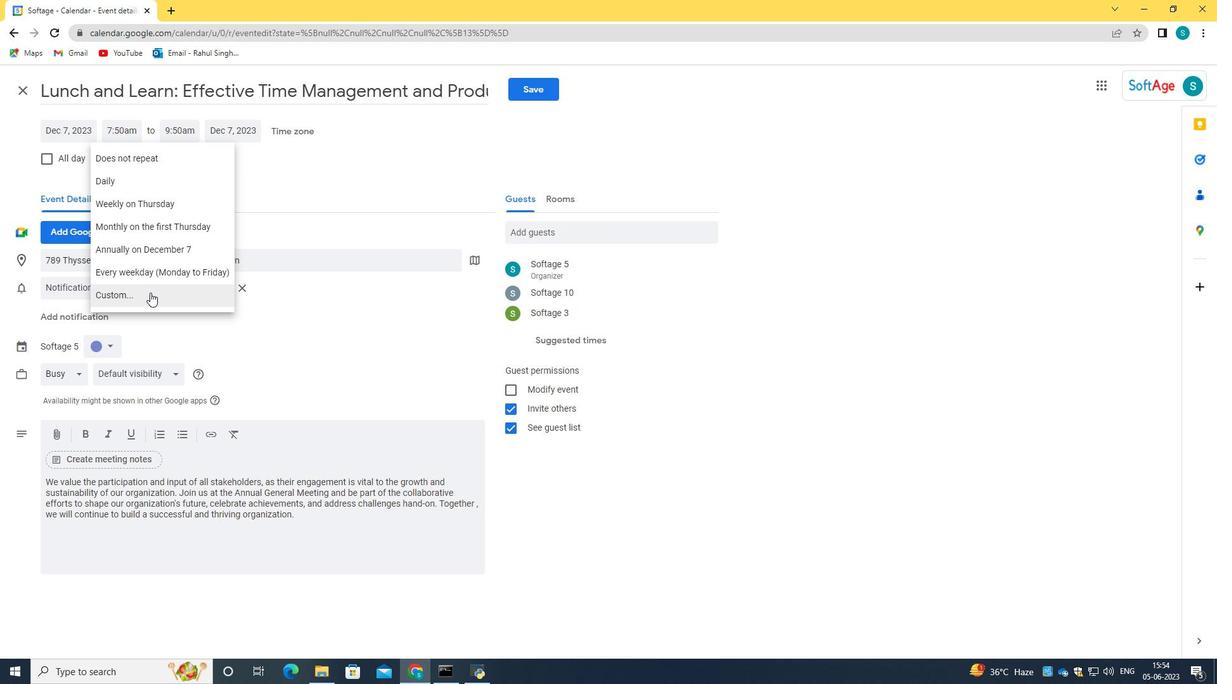 
Action: Mouse moved to (508, 339)
Screenshot: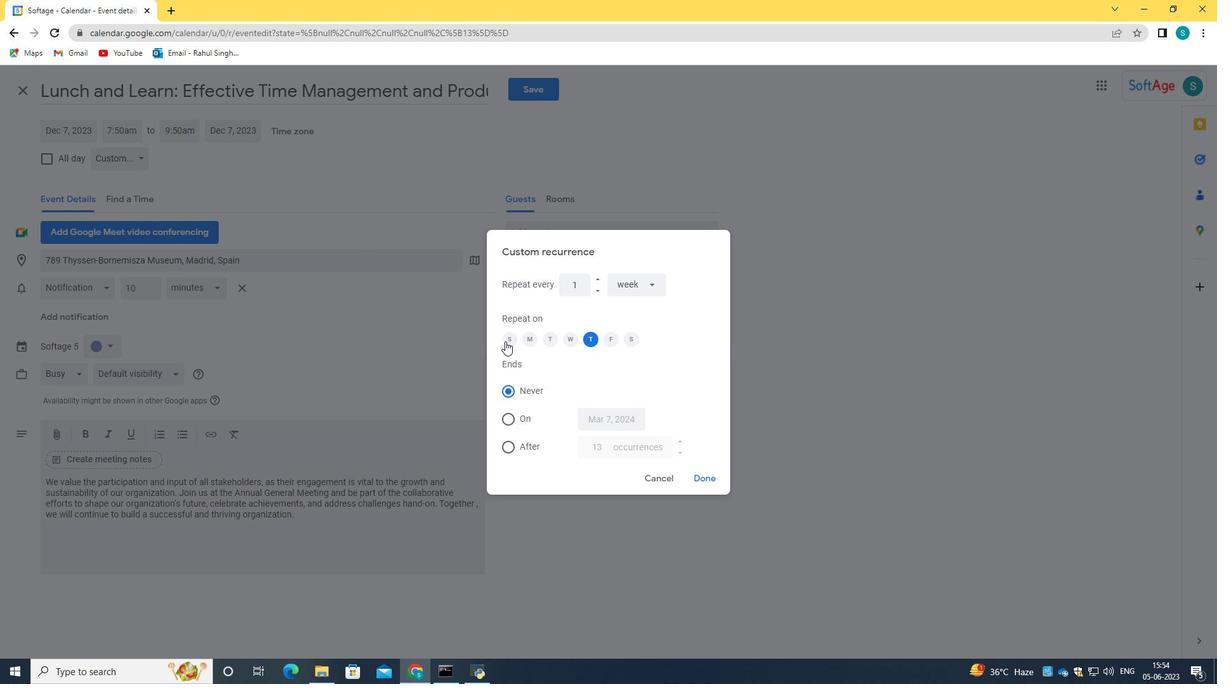 
Action: Mouse pressed left at (508, 339)
Screenshot: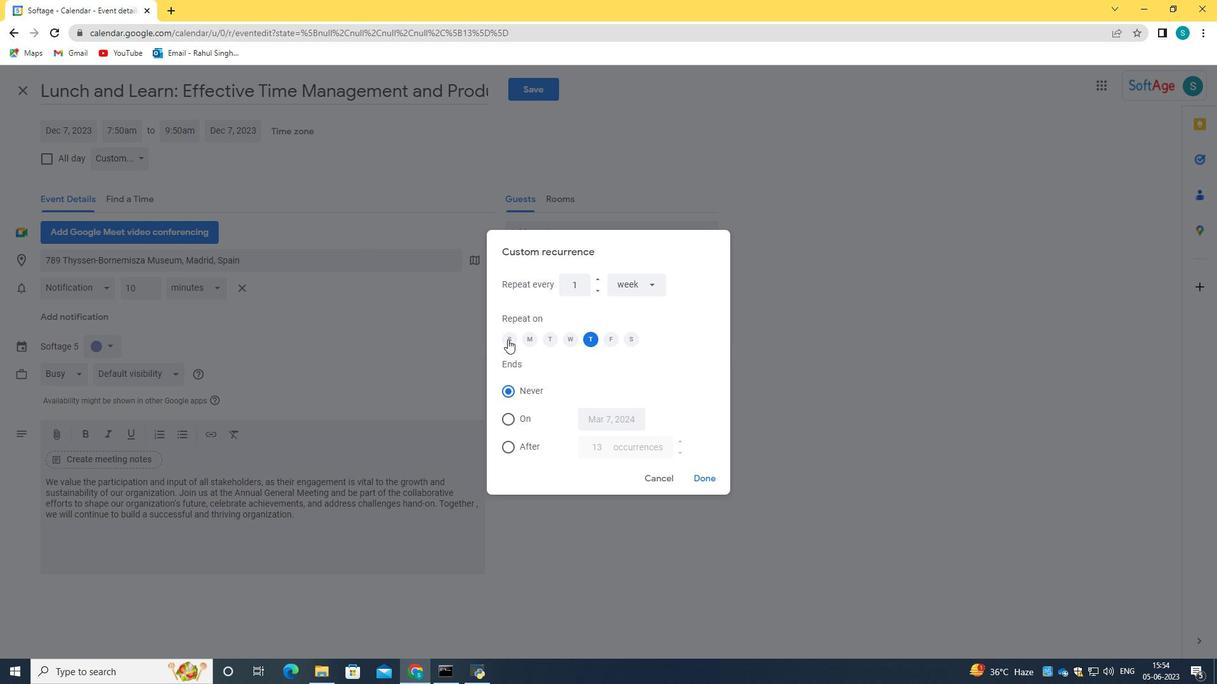 
Action: Mouse moved to (591, 344)
Screenshot: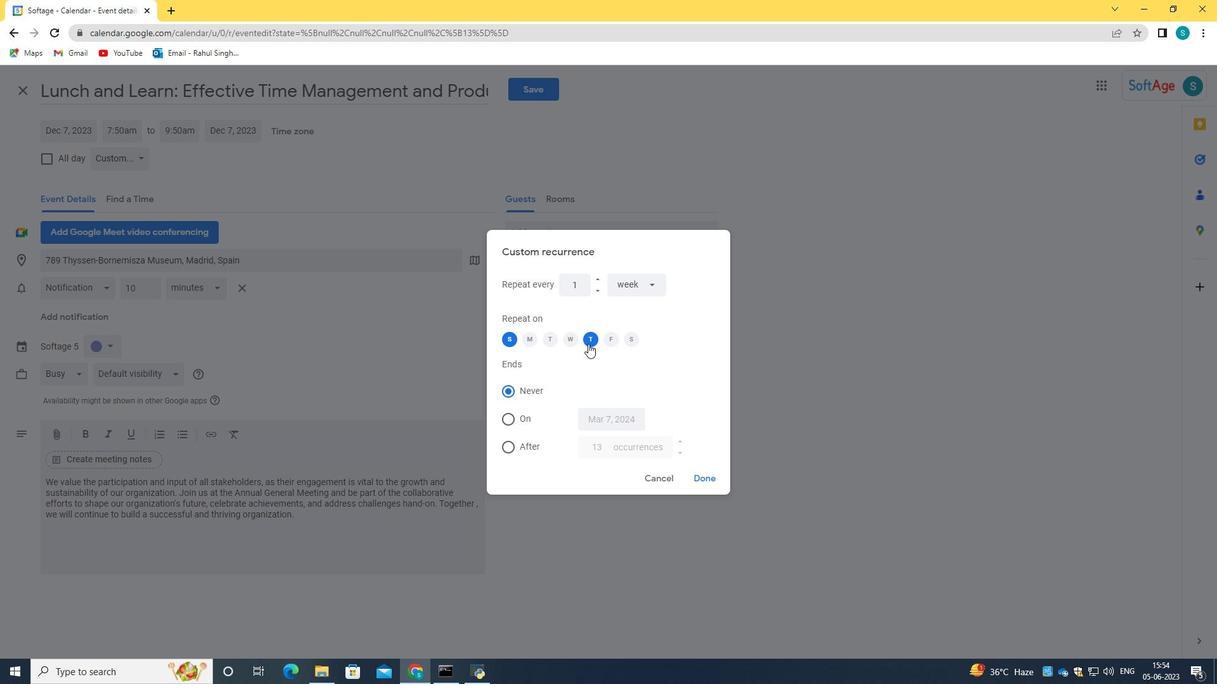 
Action: Mouse pressed left at (591, 344)
Screenshot: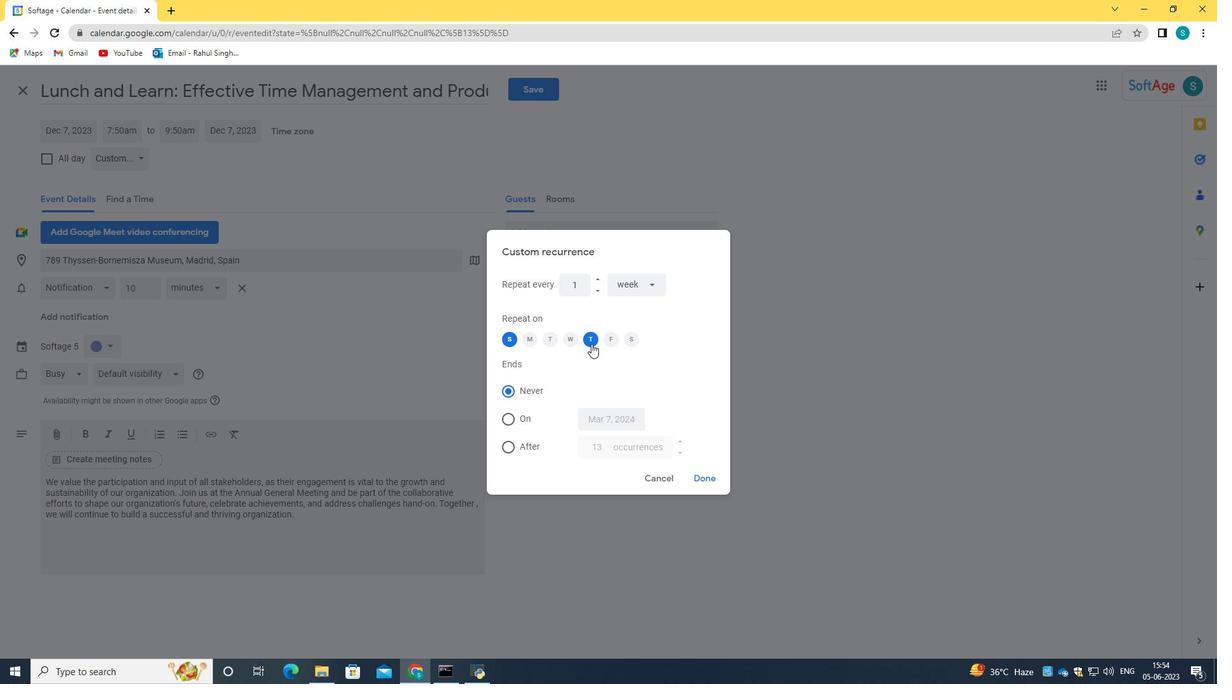 
Action: Mouse moved to (708, 478)
Screenshot: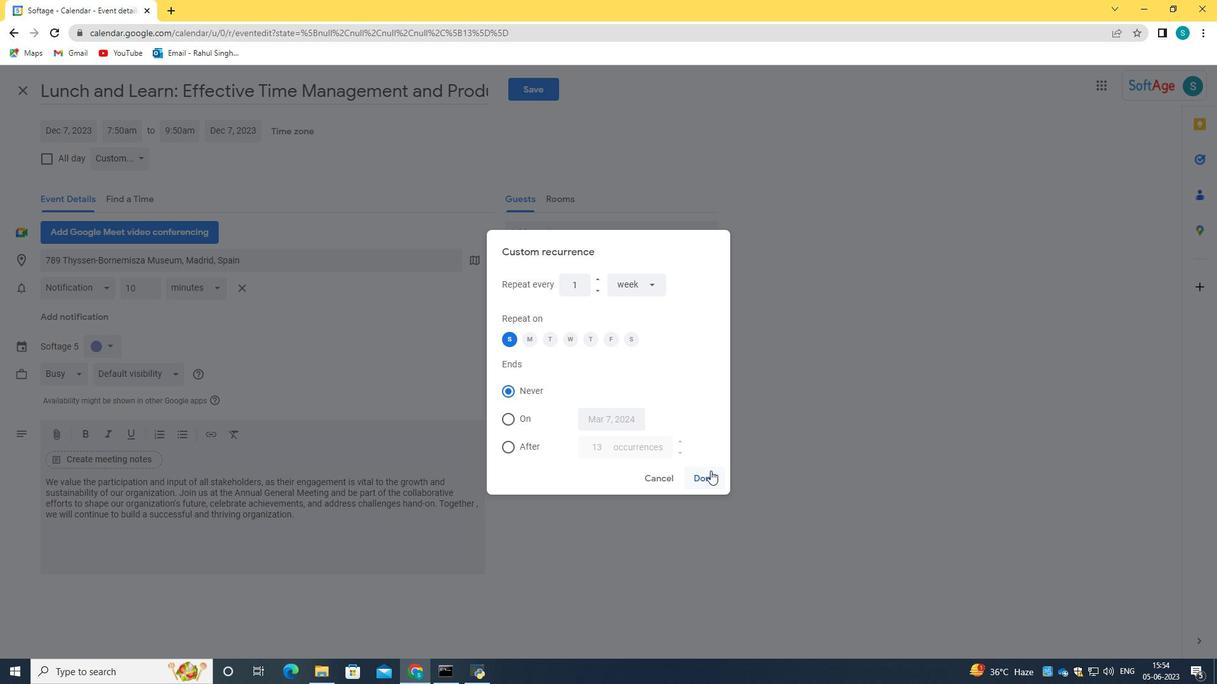 
Action: Mouse pressed left at (708, 478)
Screenshot: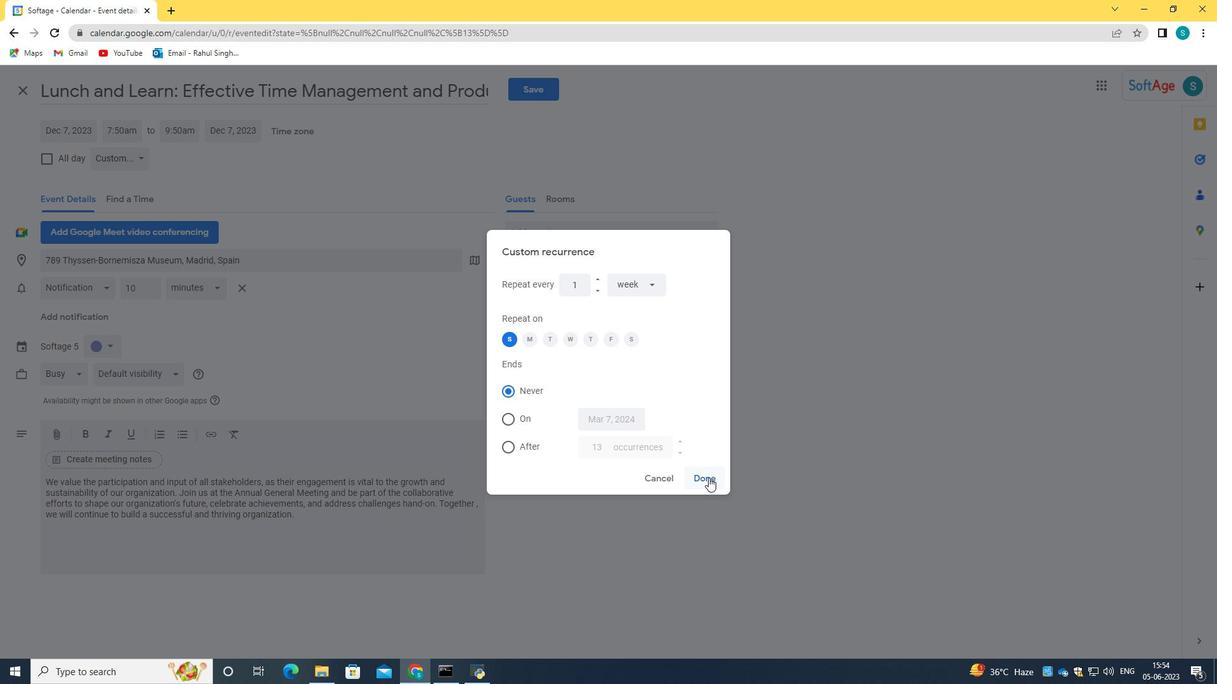 
Action: Mouse moved to (162, 157)
Screenshot: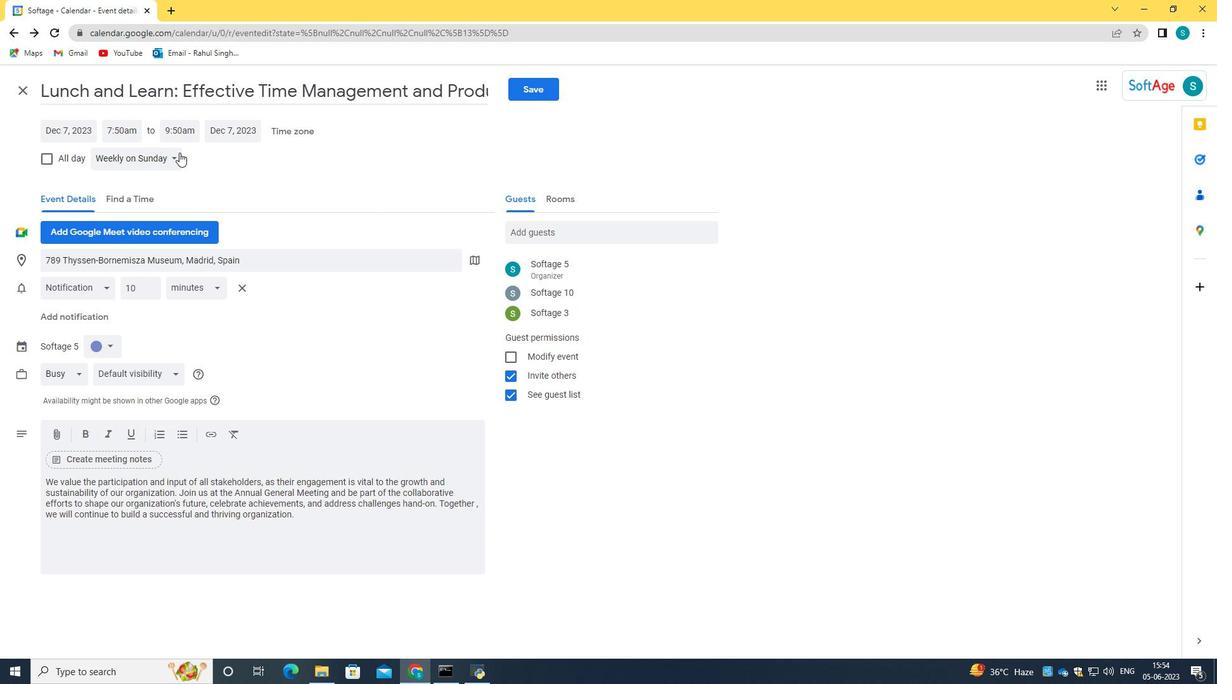 
Action: Mouse pressed left at (162, 157)
Screenshot: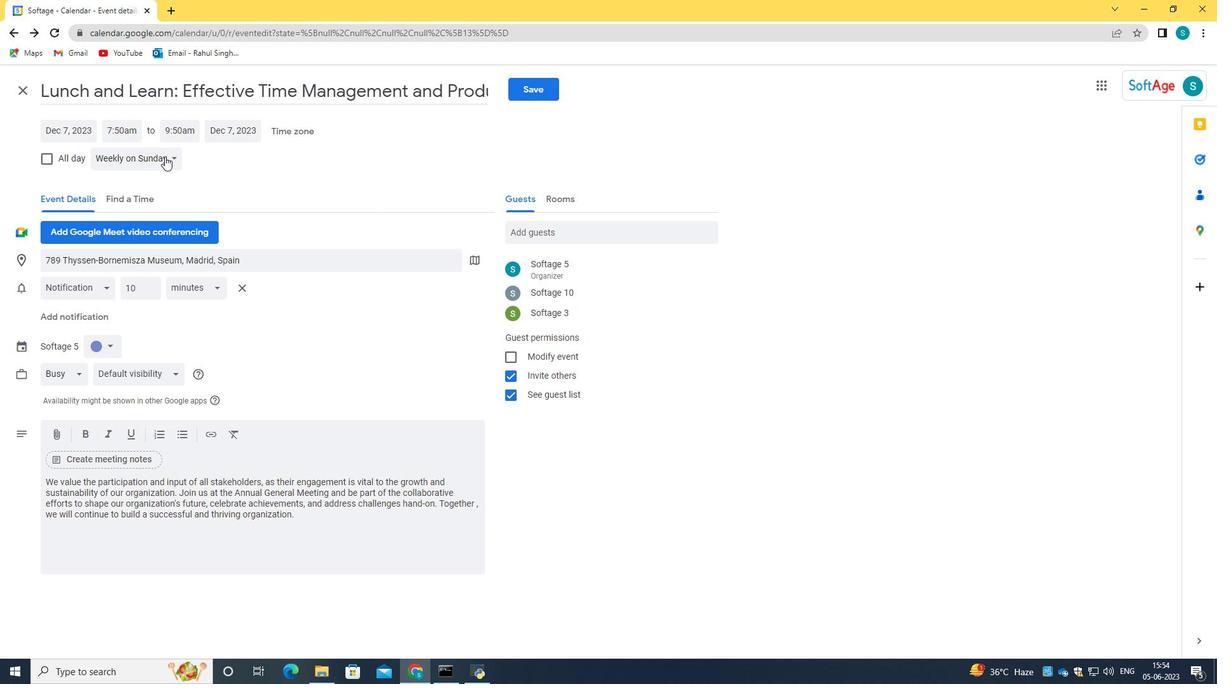 
Action: Mouse moved to (163, 225)
Screenshot: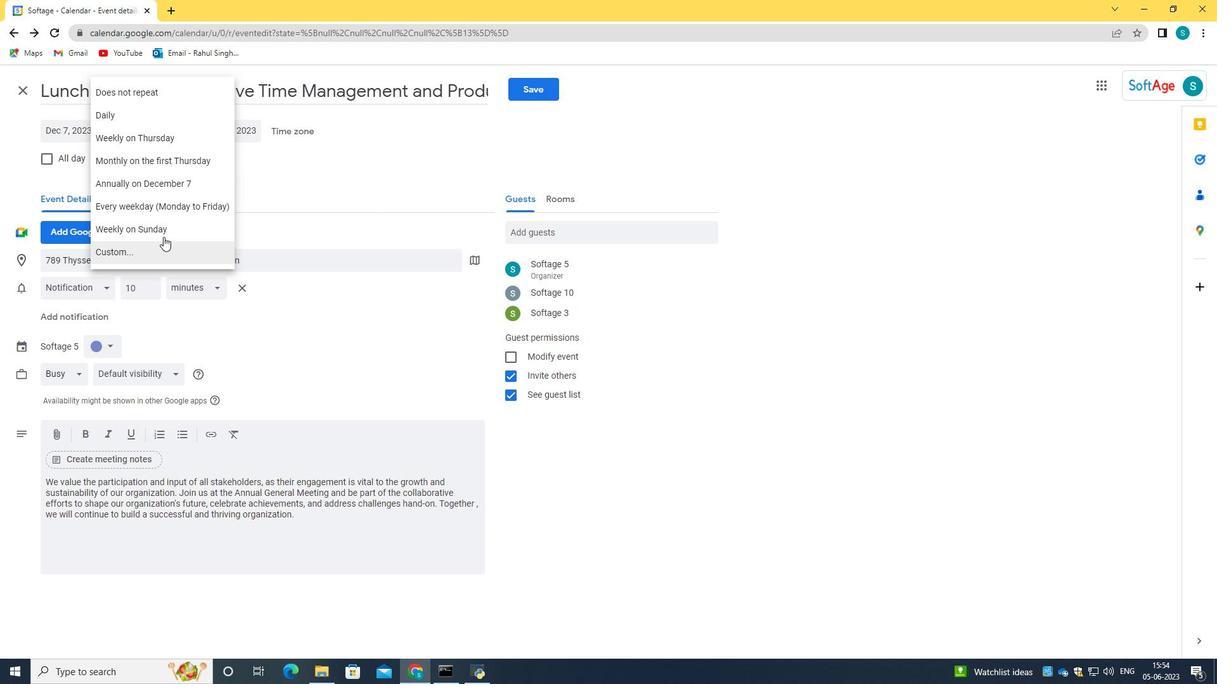 
Action: Mouse pressed left at (163, 225)
Screenshot: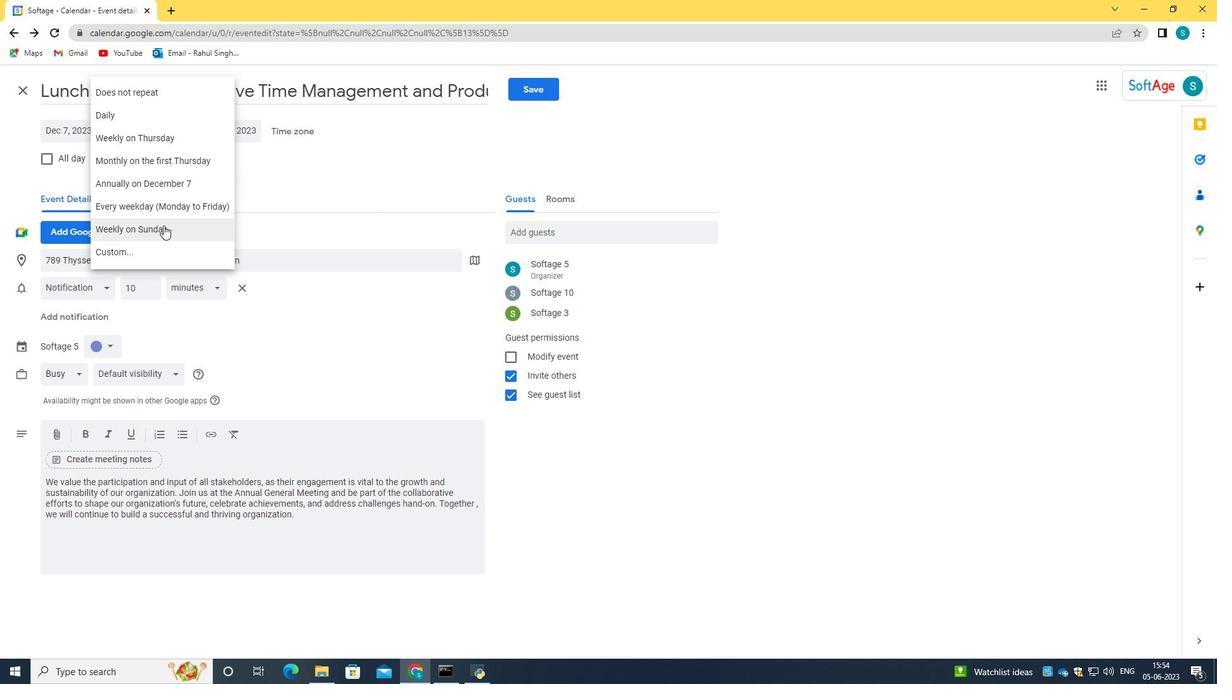 
Action: Mouse moved to (520, 90)
Screenshot: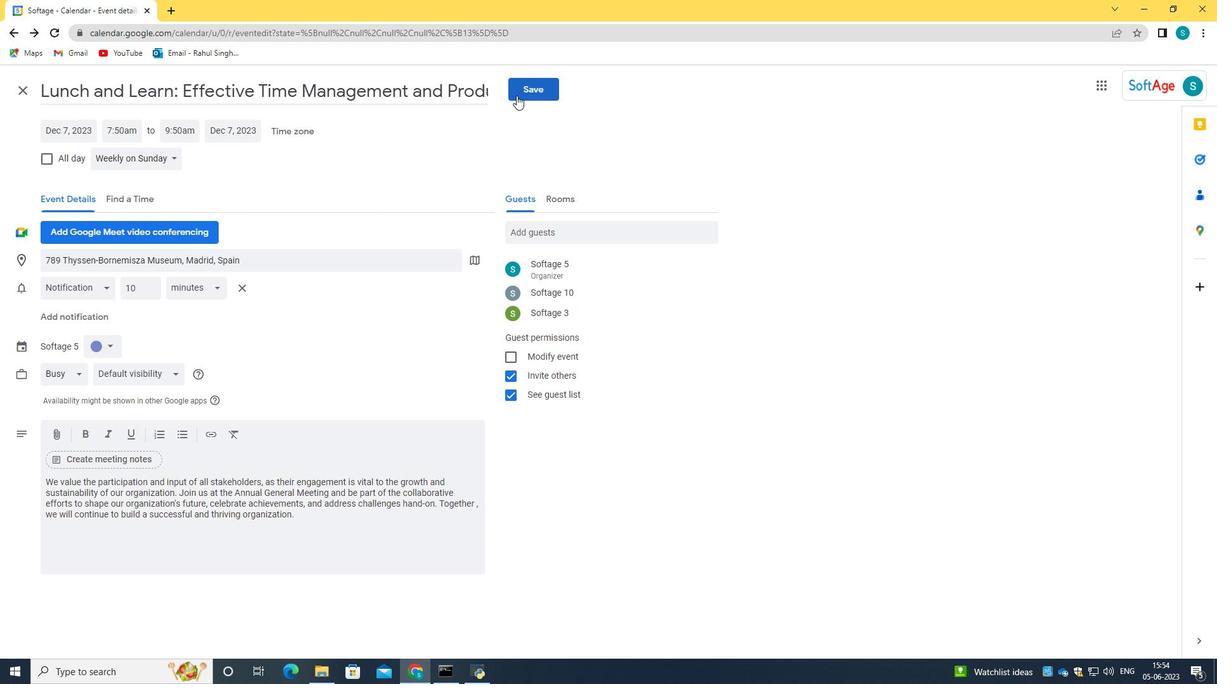 
Action: Mouse pressed left at (520, 90)
Screenshot: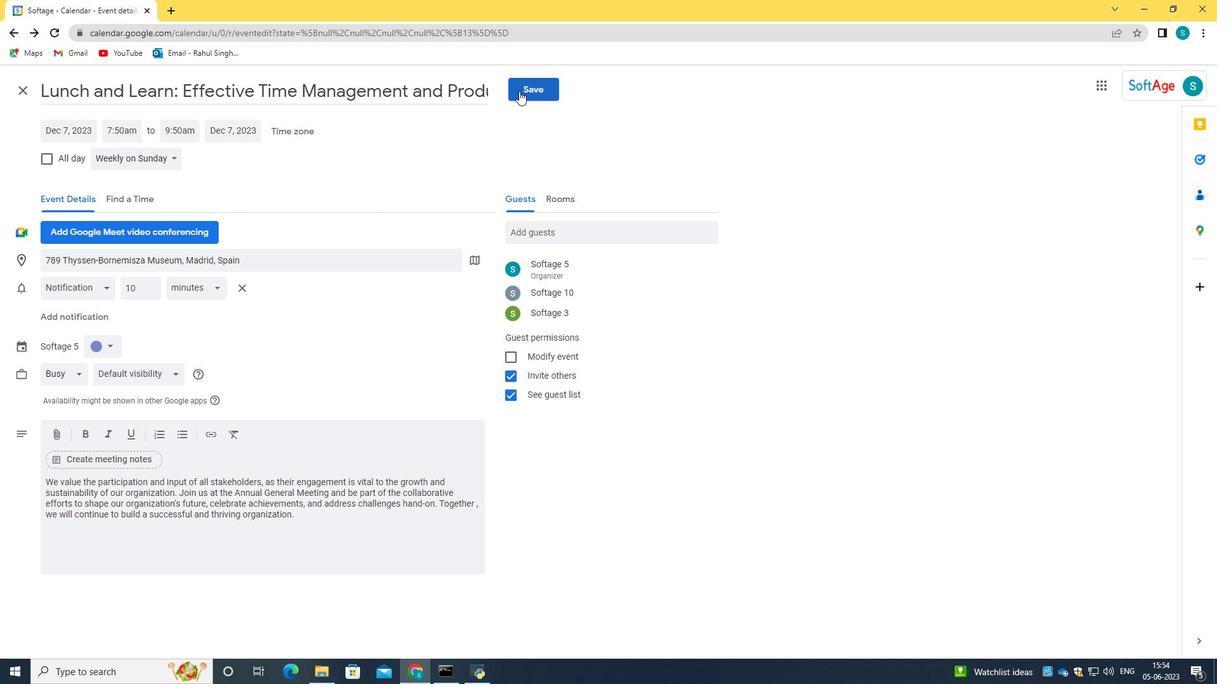 
Action: Mouse moved to (717, 391)
Screenshot: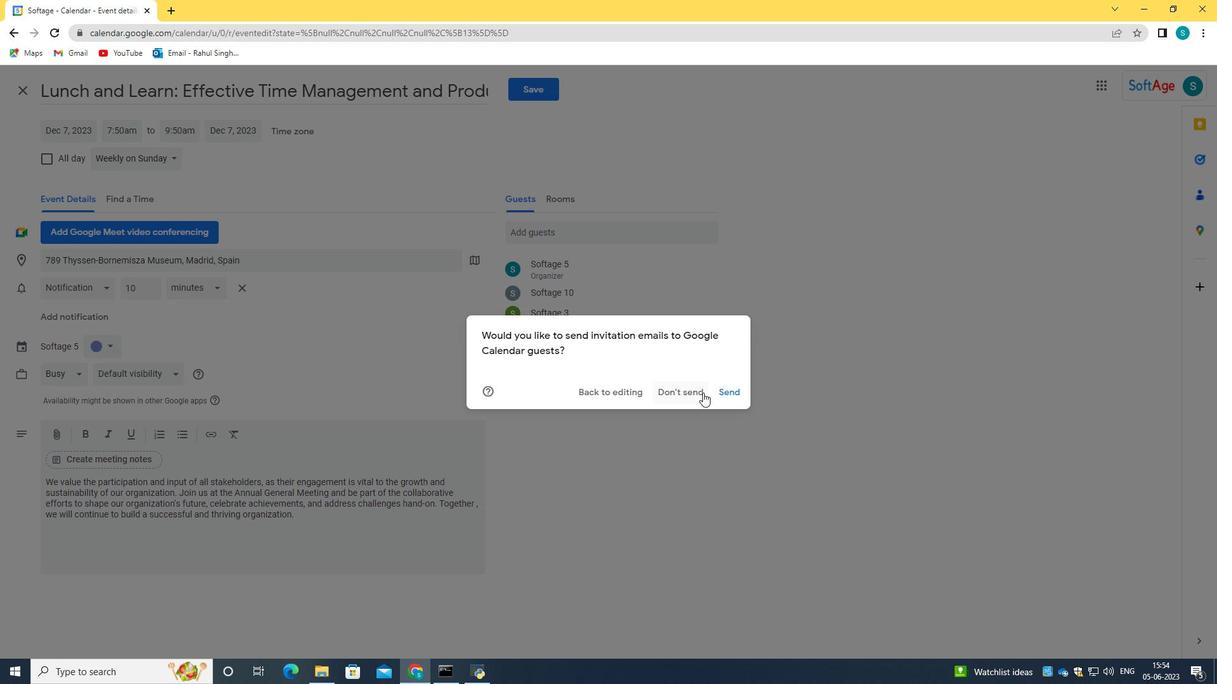 
Action: Mouse pressed left at (717, 391)
Screenshot: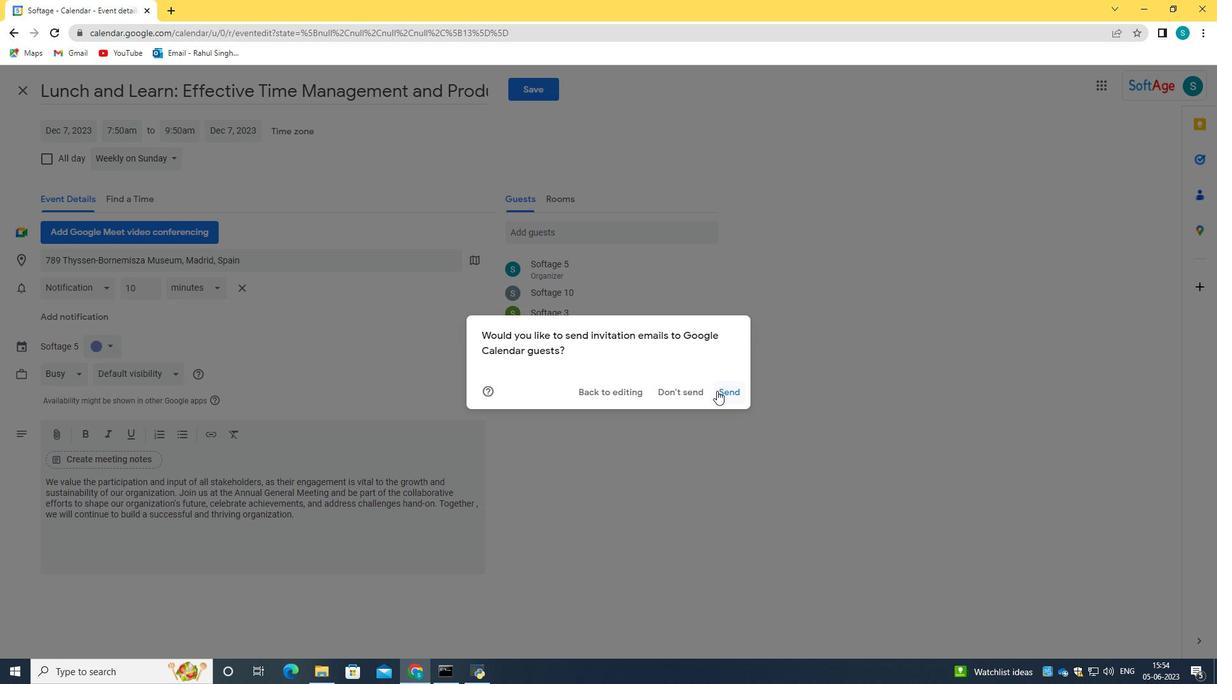 
